 Task: Create in the project AgileHeart and in the Backlog issue 'Develop a new tool for automated testing of web application security vulnerabilities and penetration testing' a child issue 'Chatbot conversation user satisfaction remediation', and assign it to team member softage.1@softage.net. Create in the project AgileHeart and in the Backlog issue 'Upgrade the server infrastructure of a web application to improve performance and reliability' a child issue 'Data access policy creation and enforcement', and assign it to team member softage.2@softage.net
Action: Mouse moved to (229, 69)
Screenshot: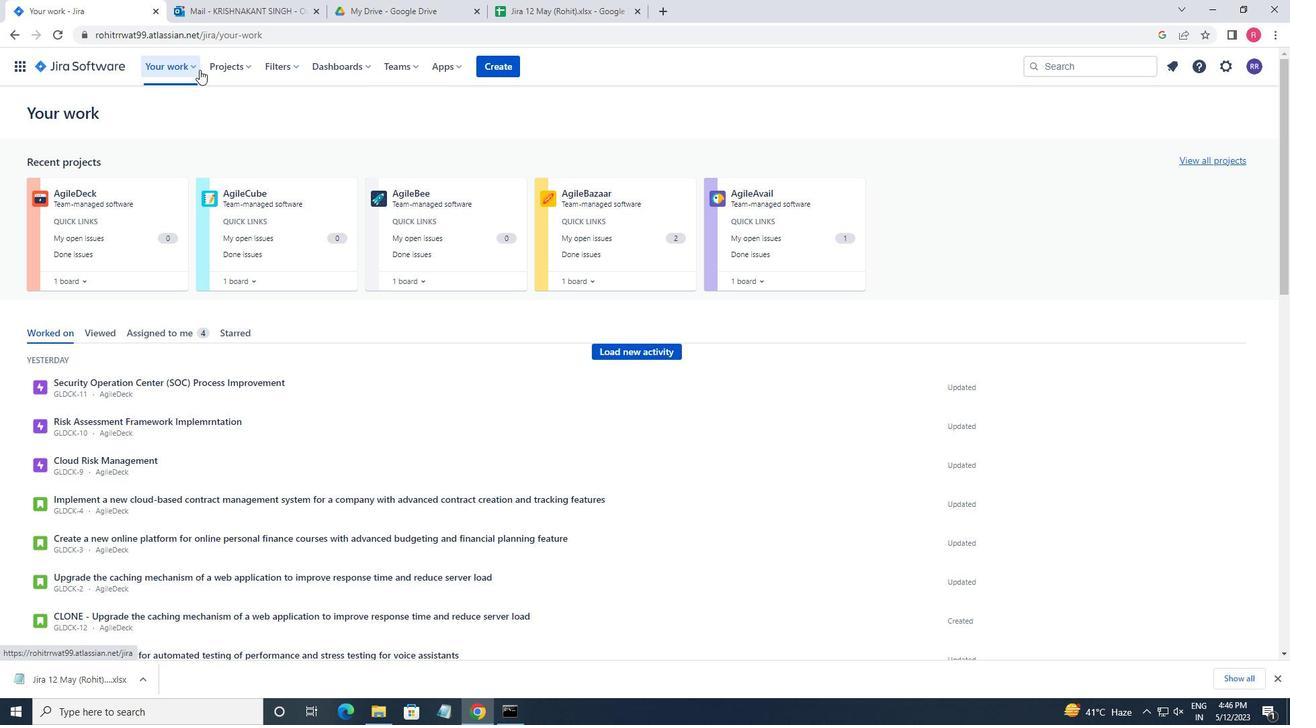 
Action: Mouse pressed left at (229, 69)
Screenshot: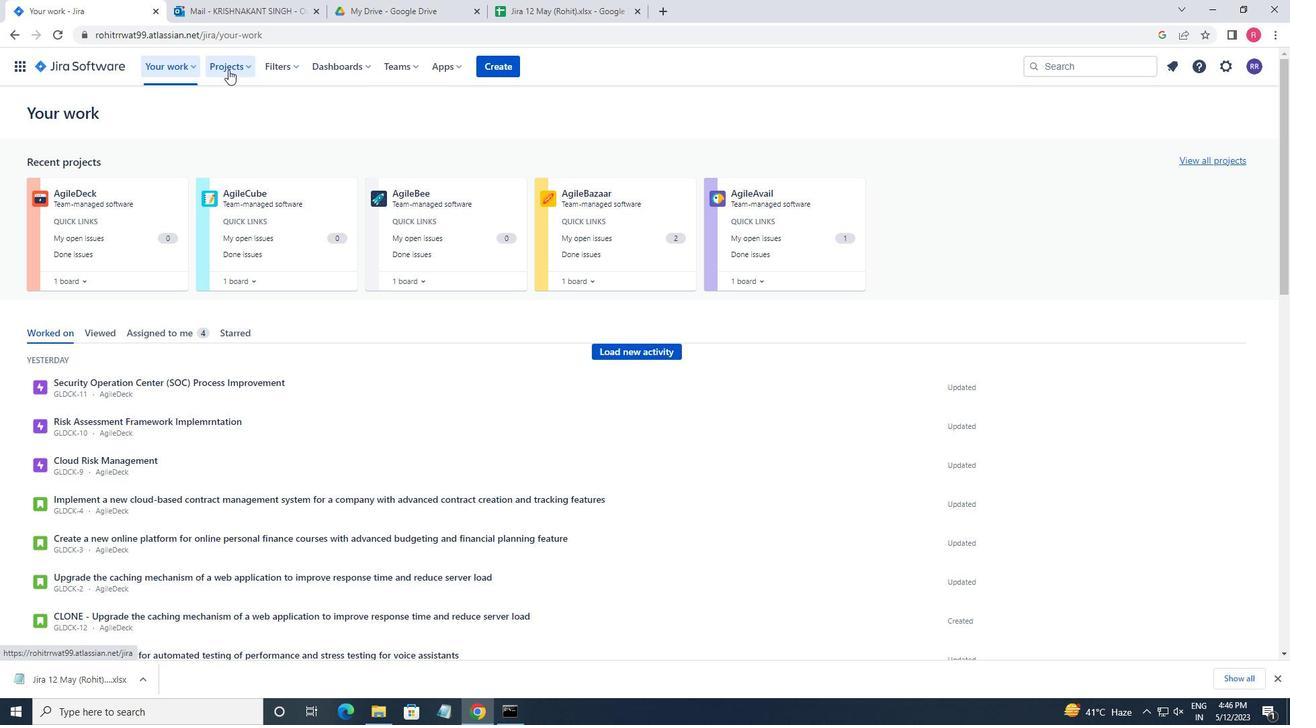 
Action: Mouse moved to (252, 137)
Screenshot: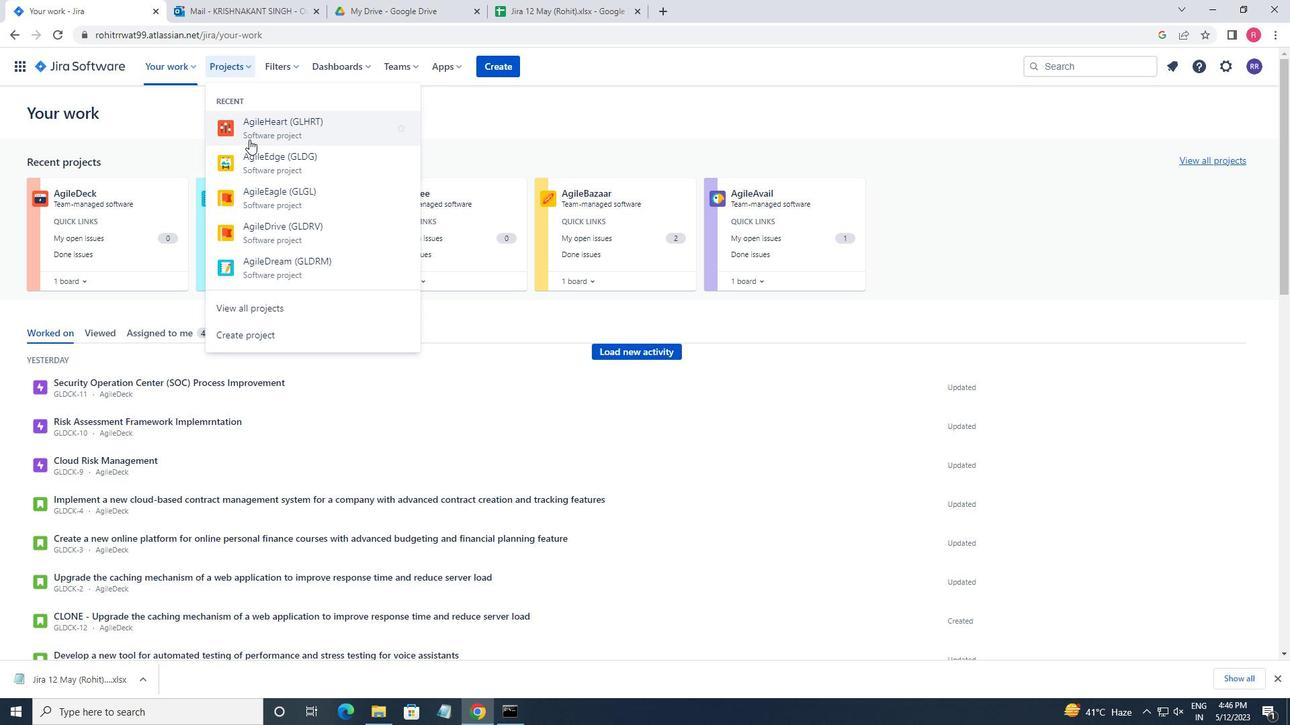 
Action: Mouse pressed left at (252, 137)
Screenshot: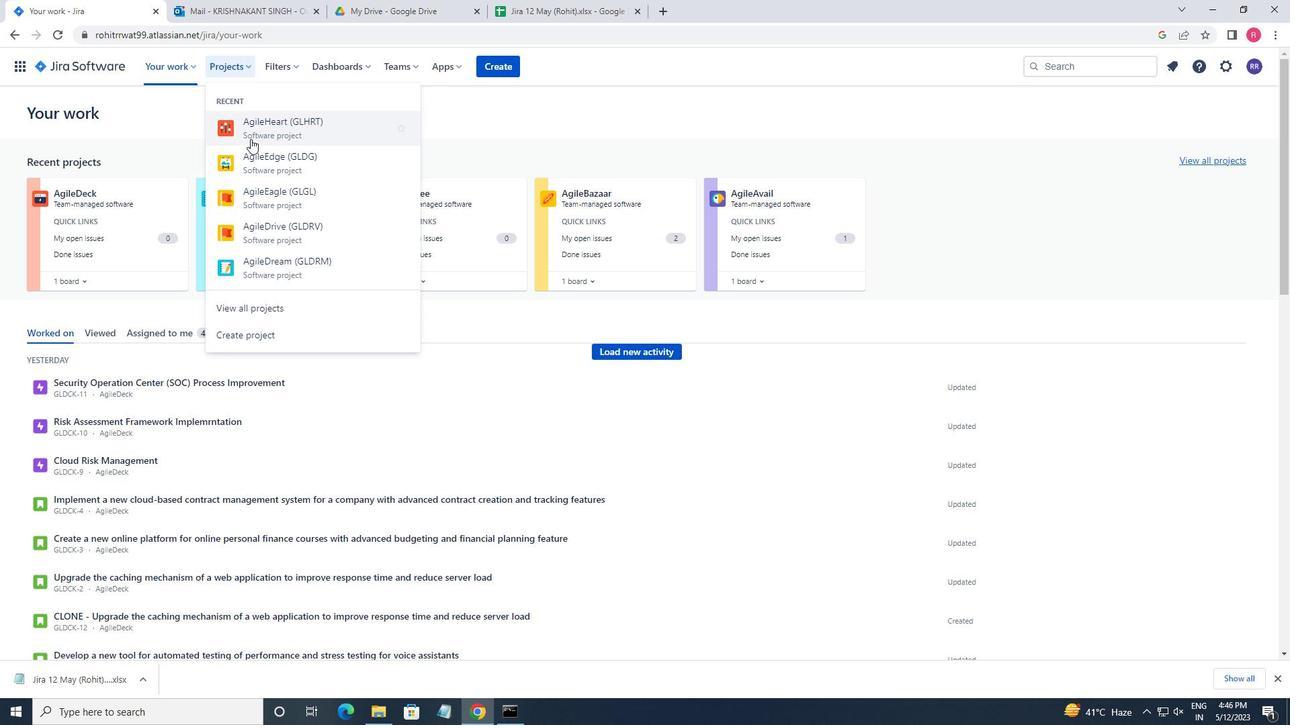 
Action: Mouse moved to (60, 202)
Screenshot: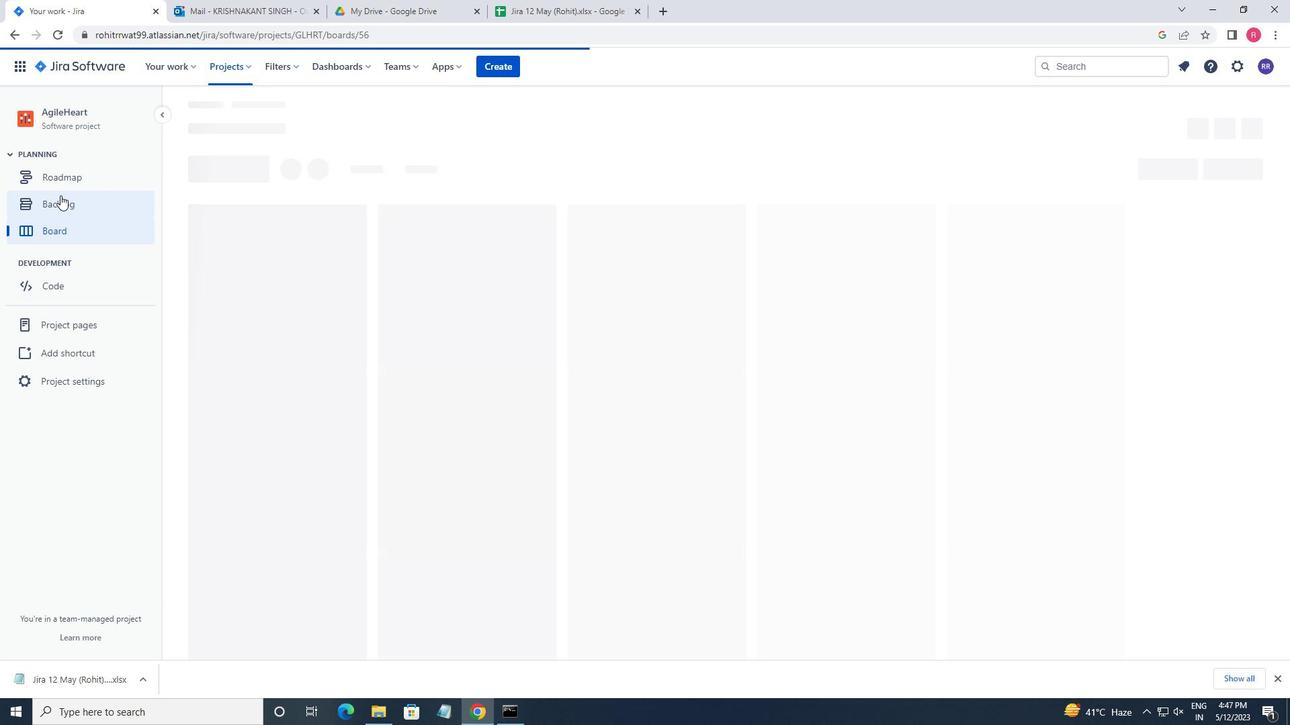 
Action: Mouse pressed left at (60, 202)
Screenshot: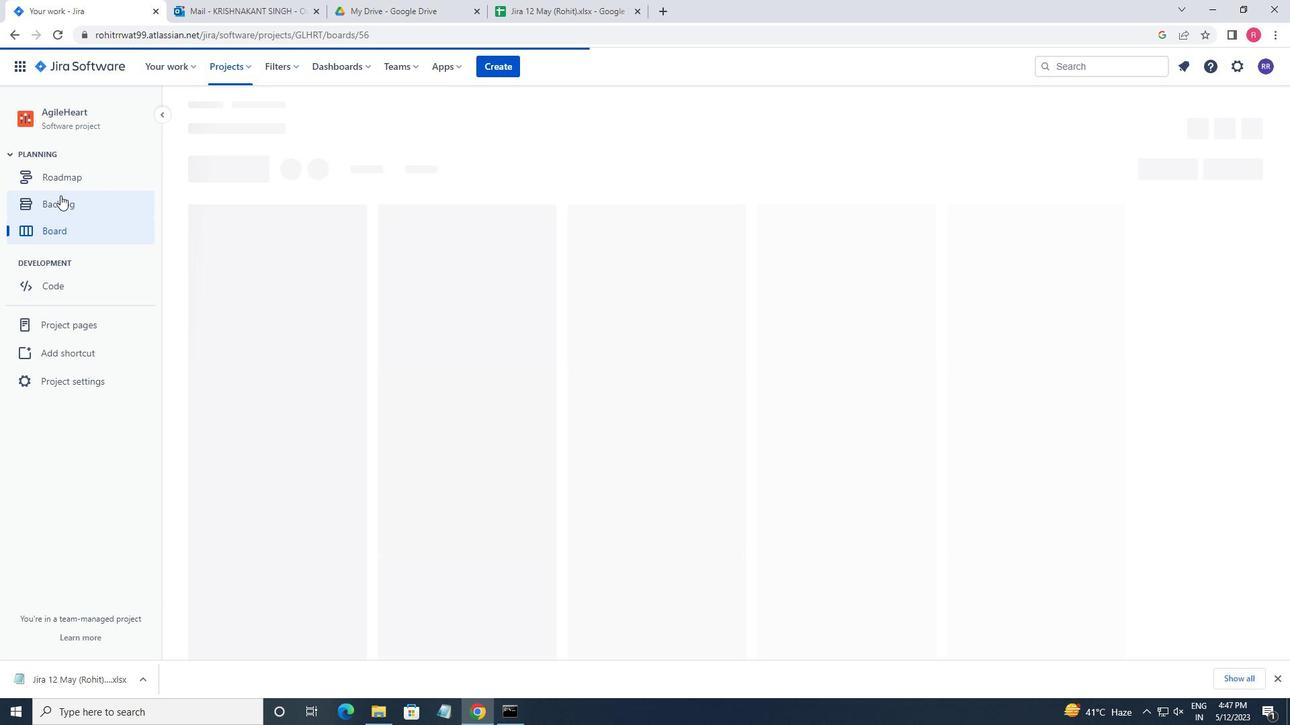 
Action: Mouse moved to (663, 442)
Screenshot: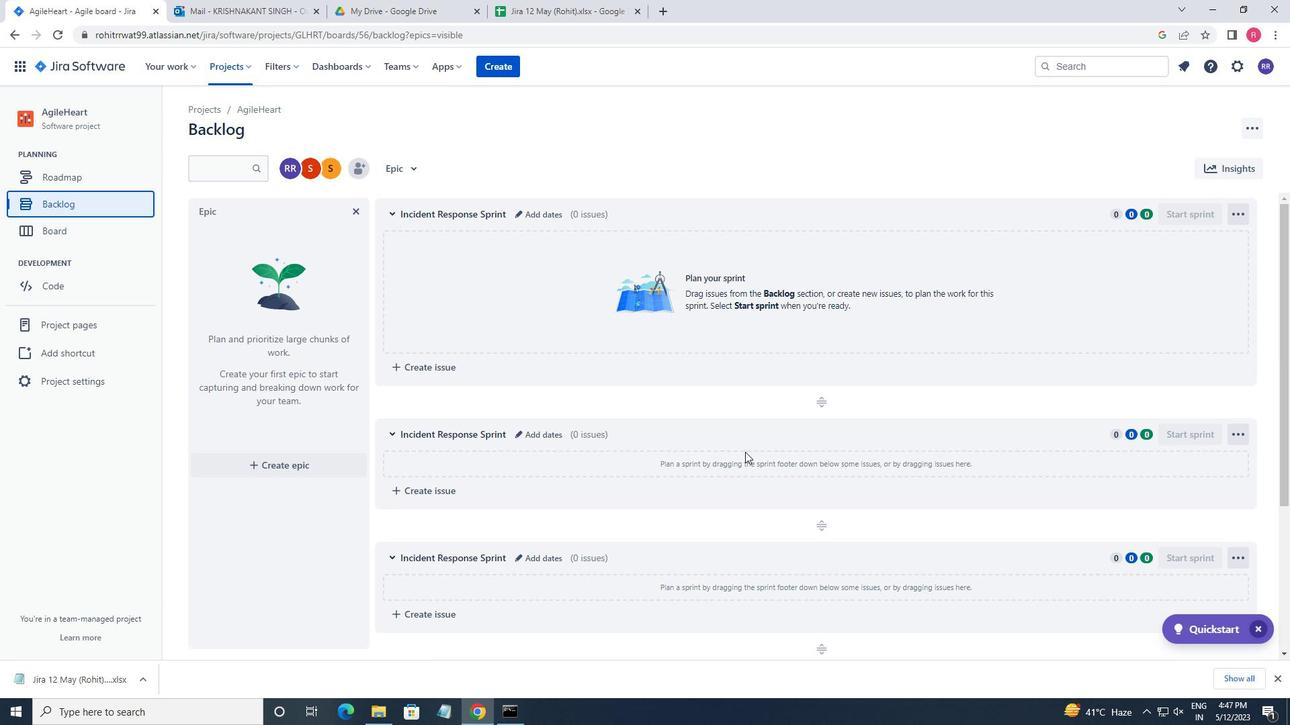 
Action: Mouse scrolled (663, 442) with delta (0, 0)
Screenshot: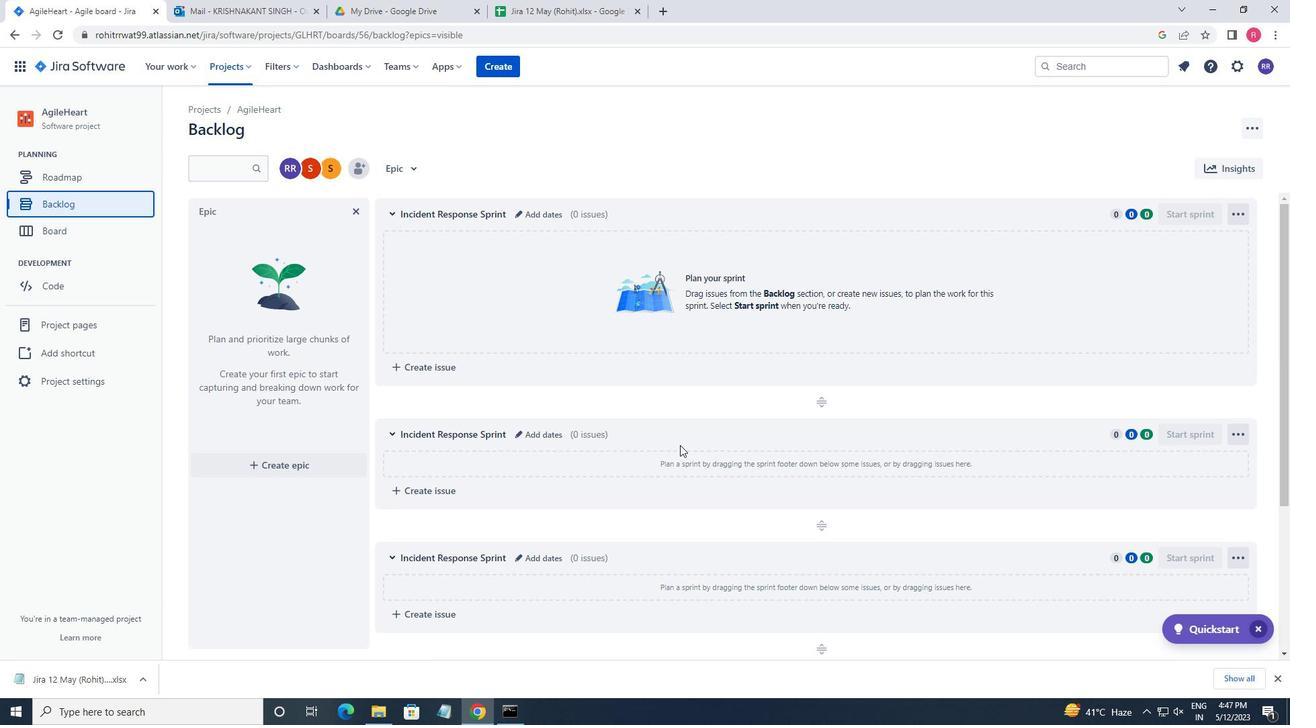
Action: Mouse scrolled (663, 442) with delta (0, 0)
Screenshot: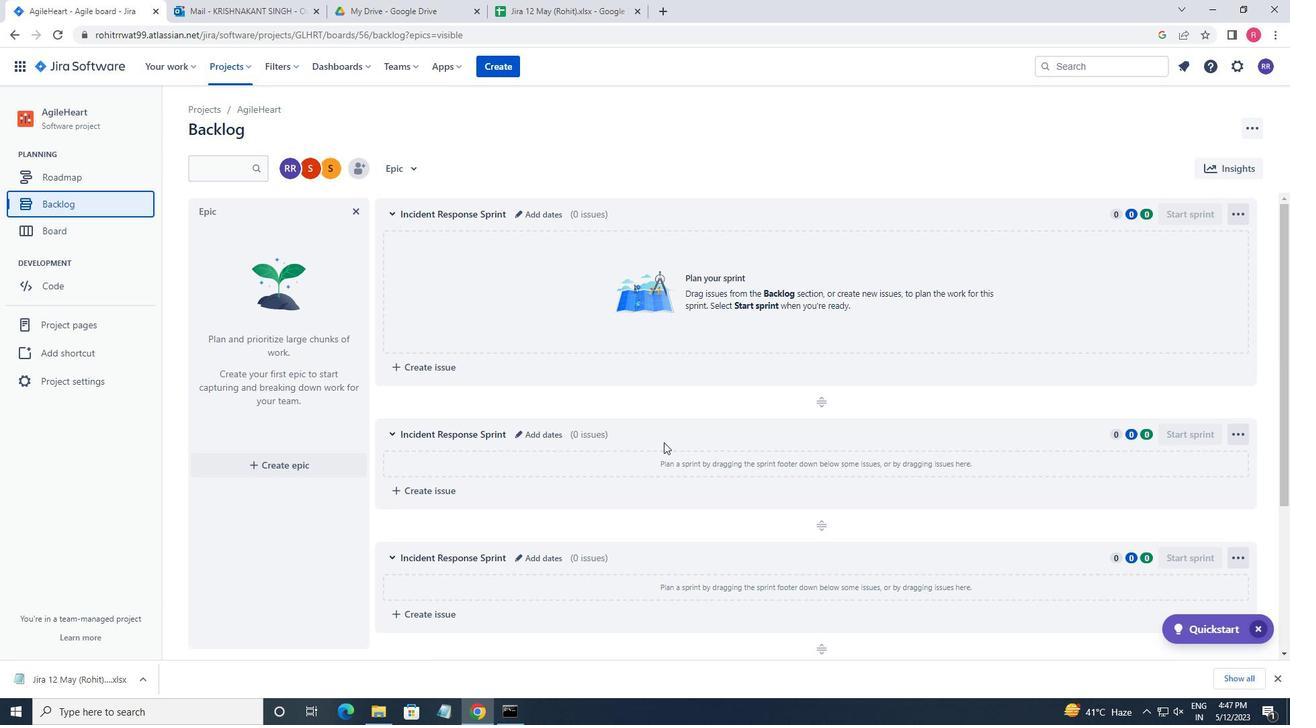 
Action: Mouse scrolled (663, 442) with delta (0, 0)
Screenshot: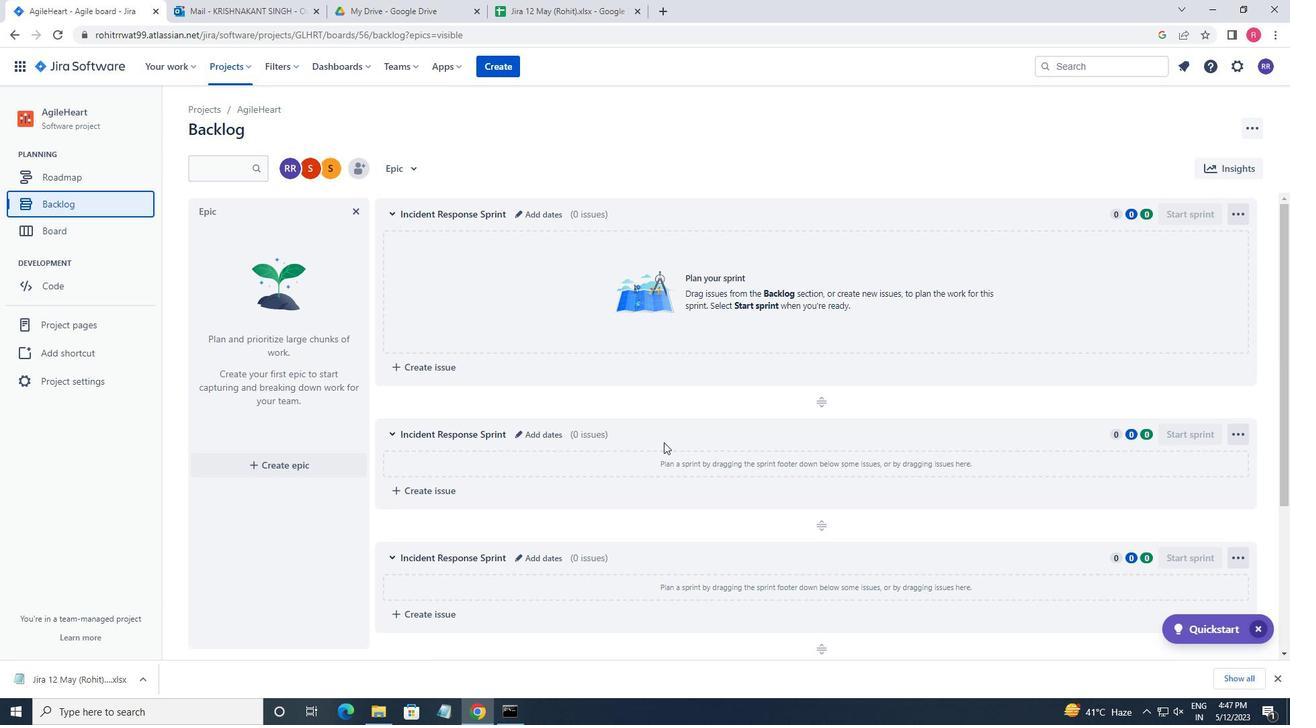 
Action: Mouse scrolled (663, 442) with delta (0, 0)
Screenshot: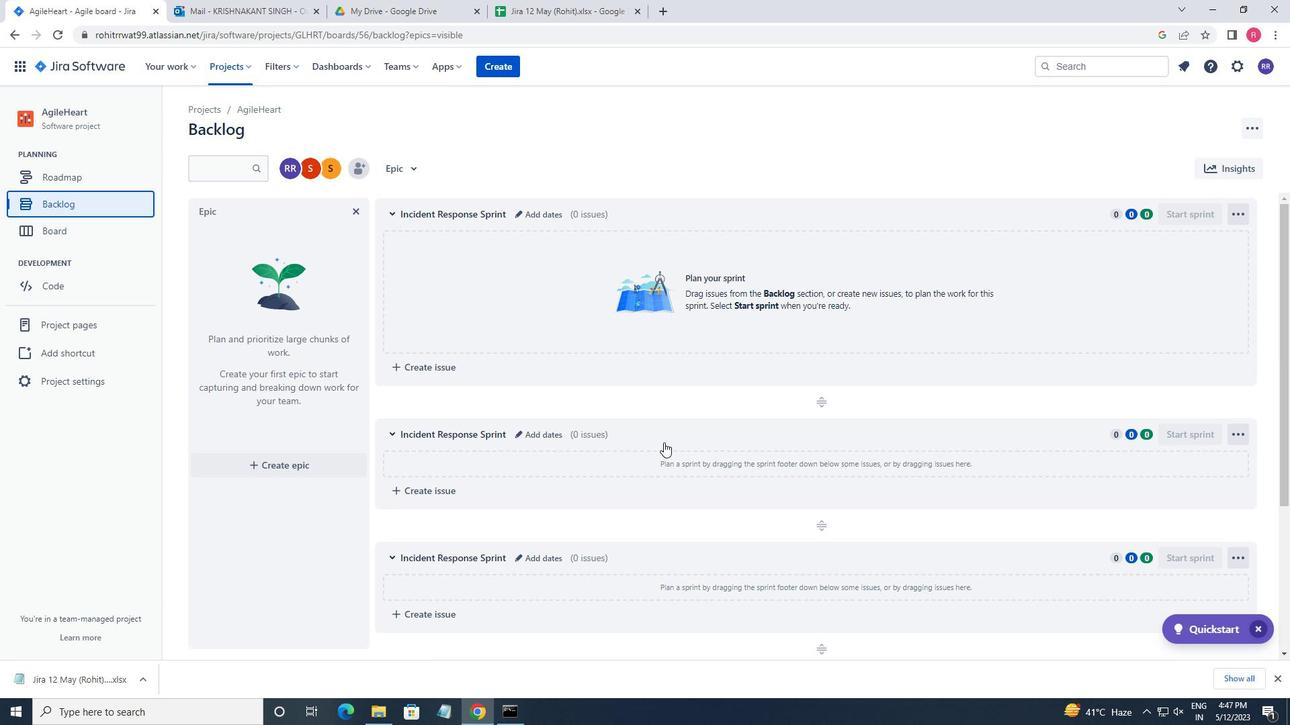 
Action: Mouse scrolled (663, 442) with delta (0, 0)
Screenshot: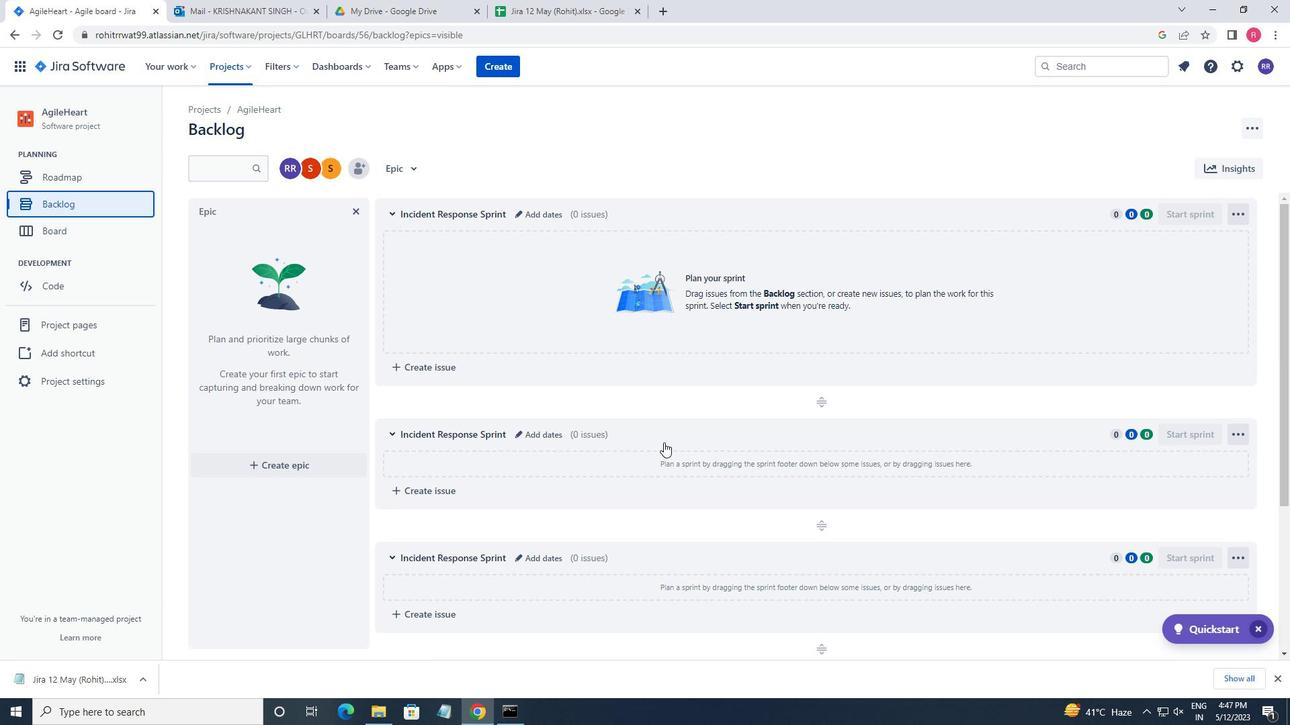 
Action: Mouse scrolled (663, 442) with delta (0, 0)
Screenshot: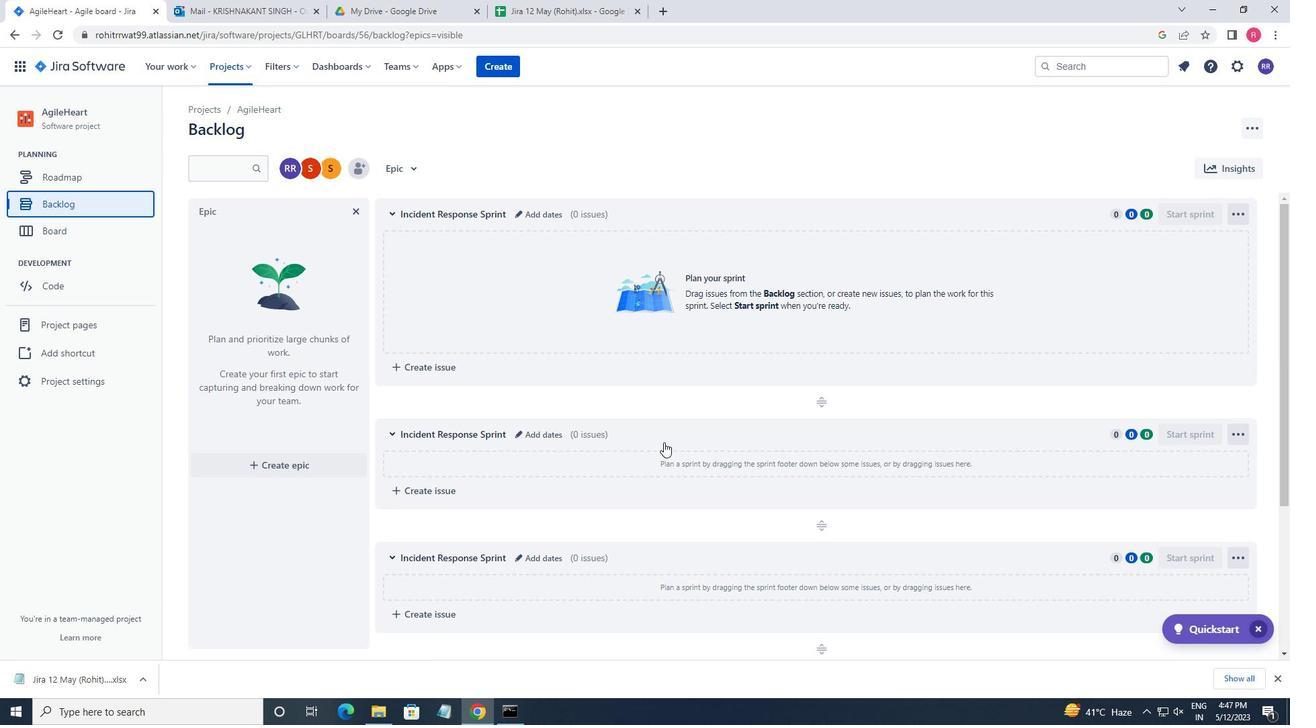 
Action: Mouse scrolled (663, 442) with delta (0, 0)
Screenshot: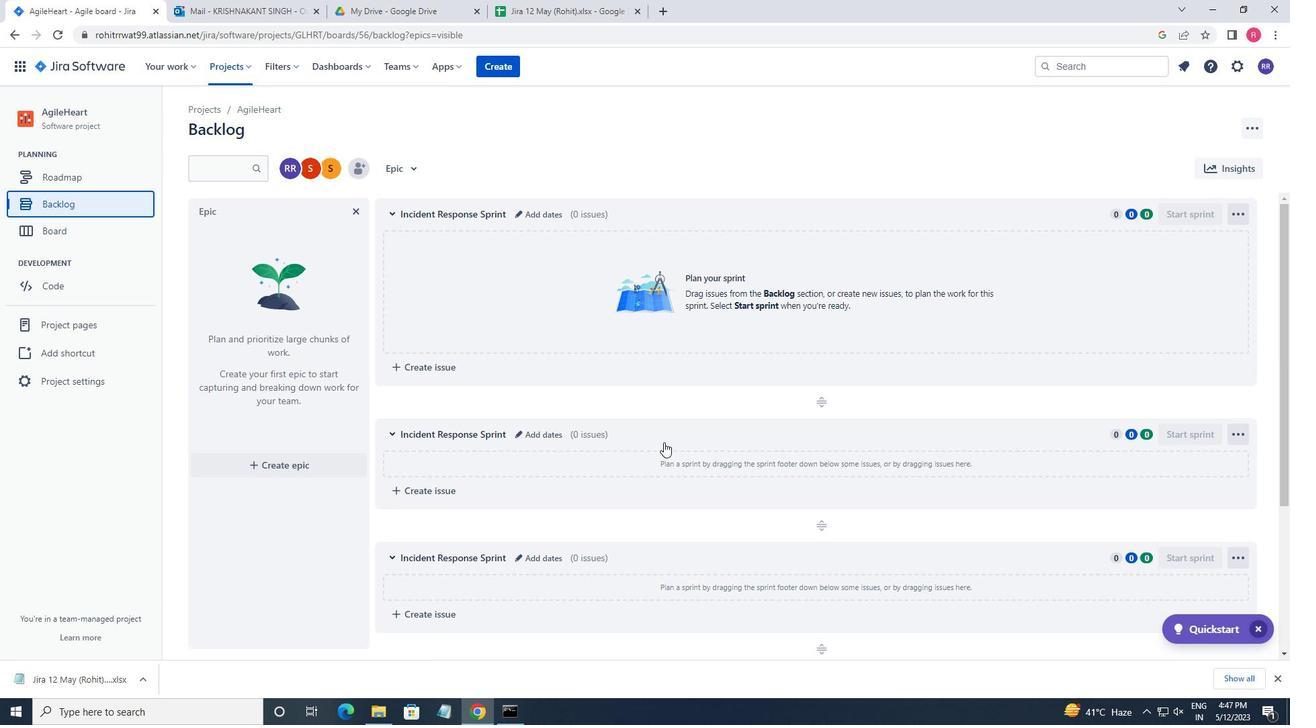 
Action: Mouse moved to (1014, 549)
Screenshot: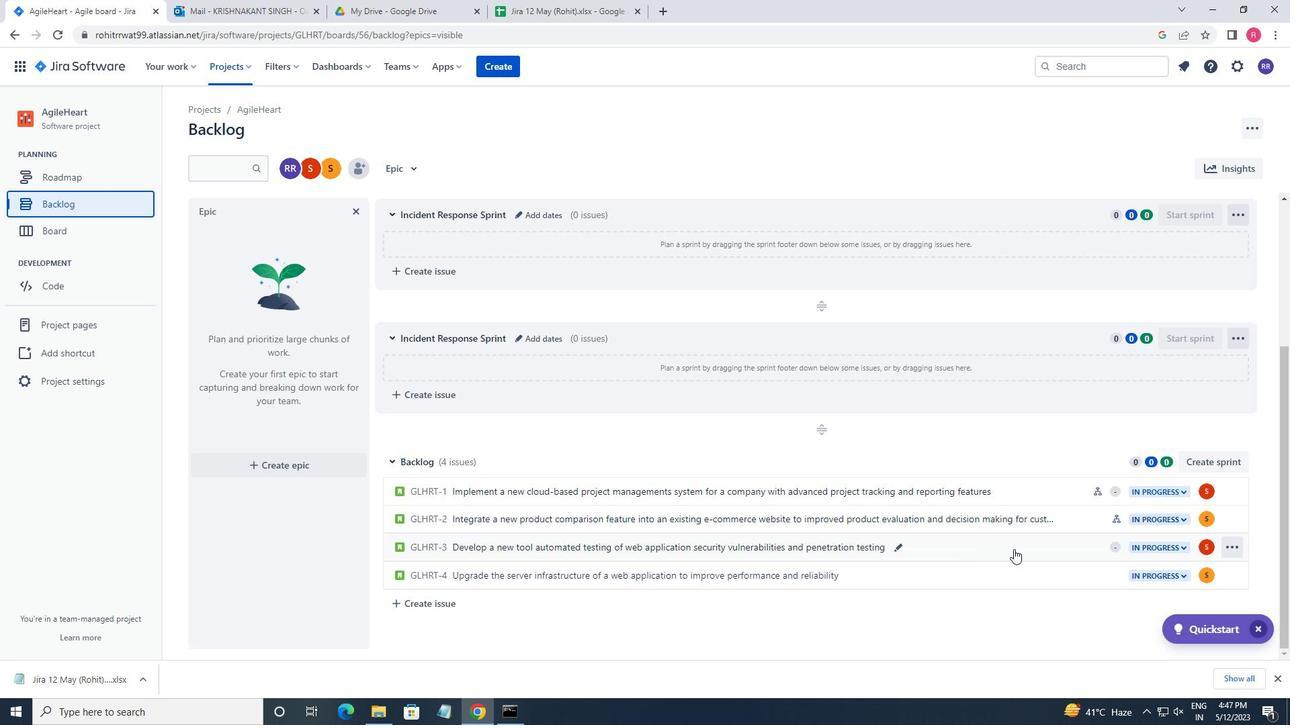 
Action: Mouse pressed left at (1014, 549)
Screenshot: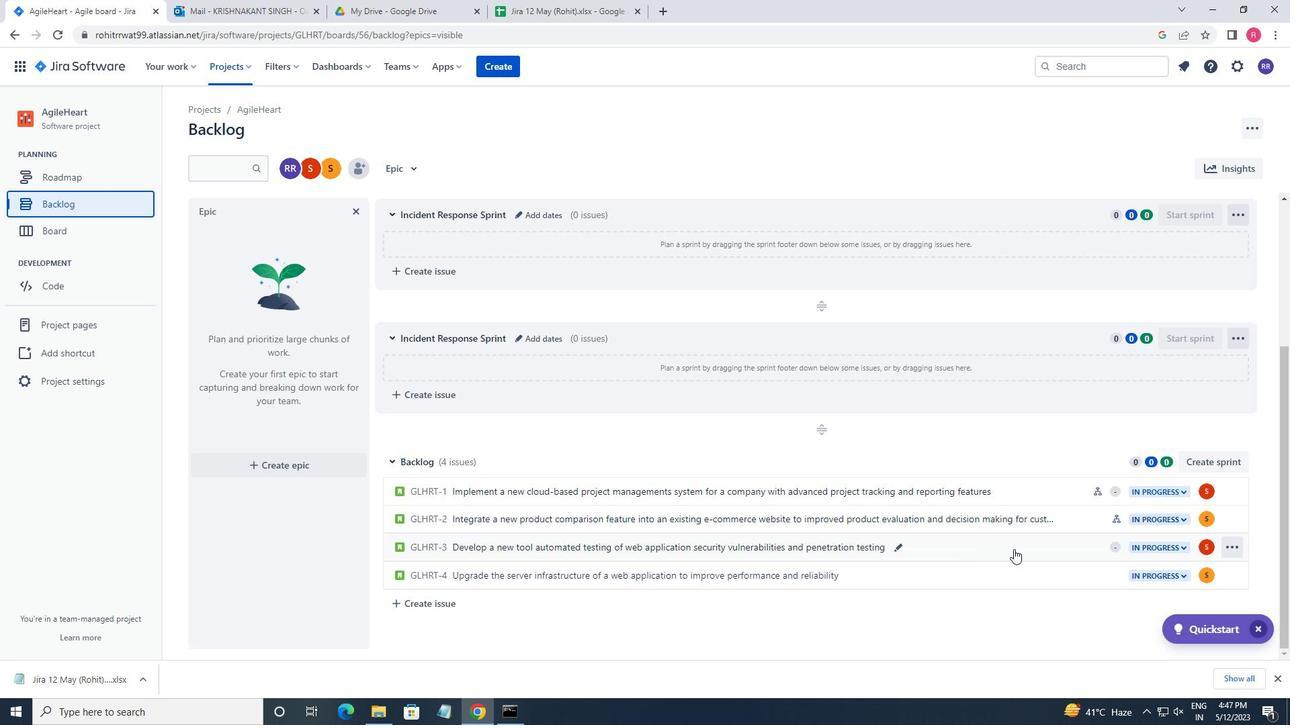 
Action: Mouse moved to (1046, 327)
Screenshot: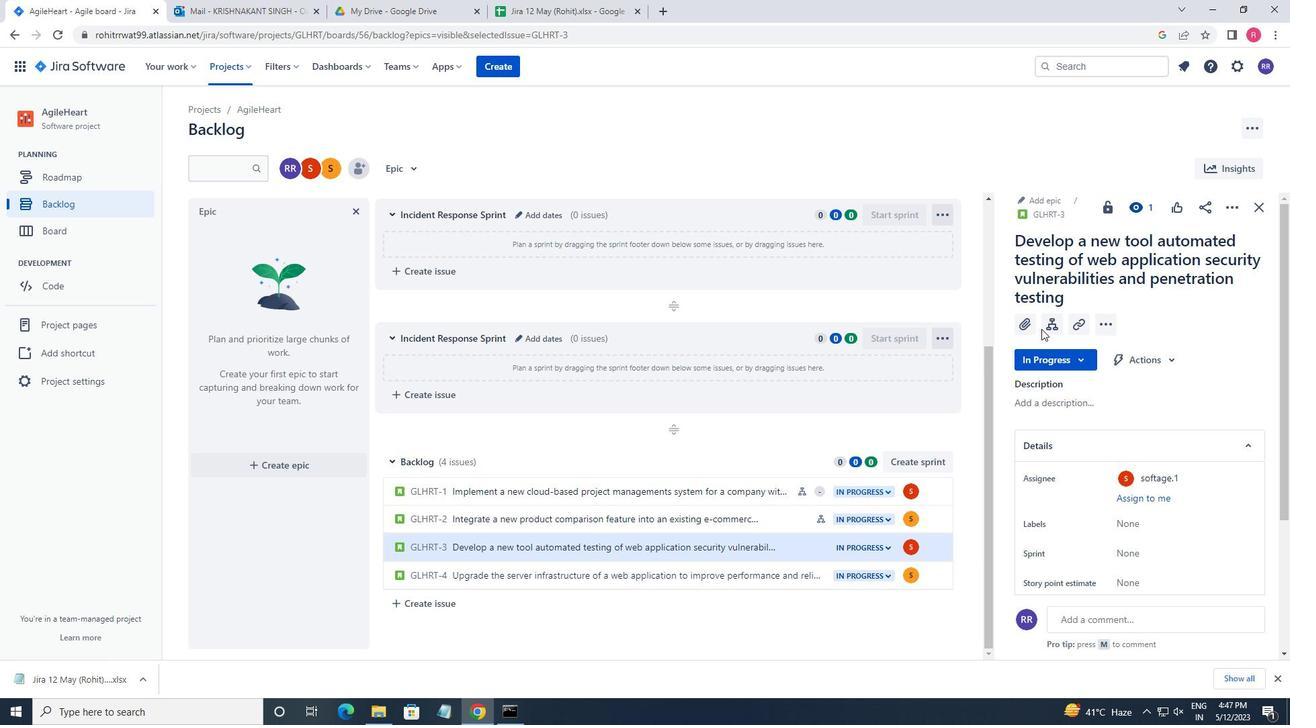 
Action: Mouse pressed left at (1046, 327)
Screenshot: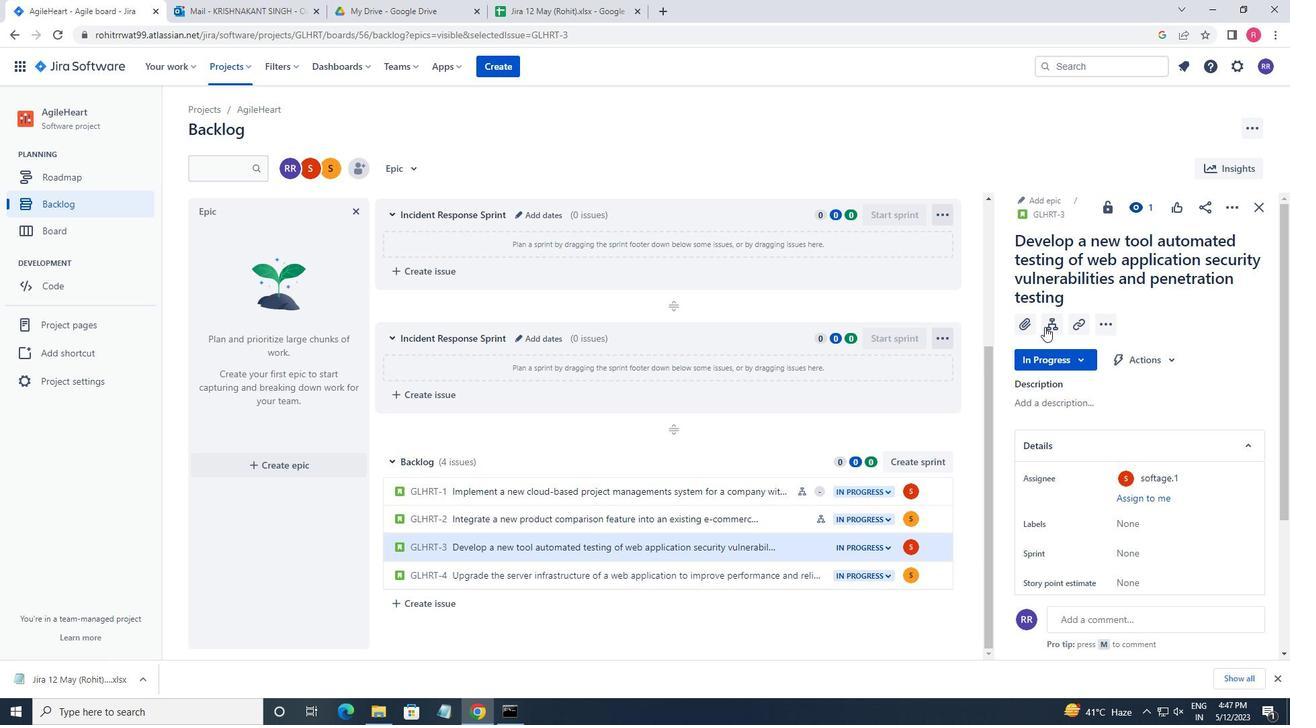 
Action: Mouse moved to (1030, 396)
Screenshot: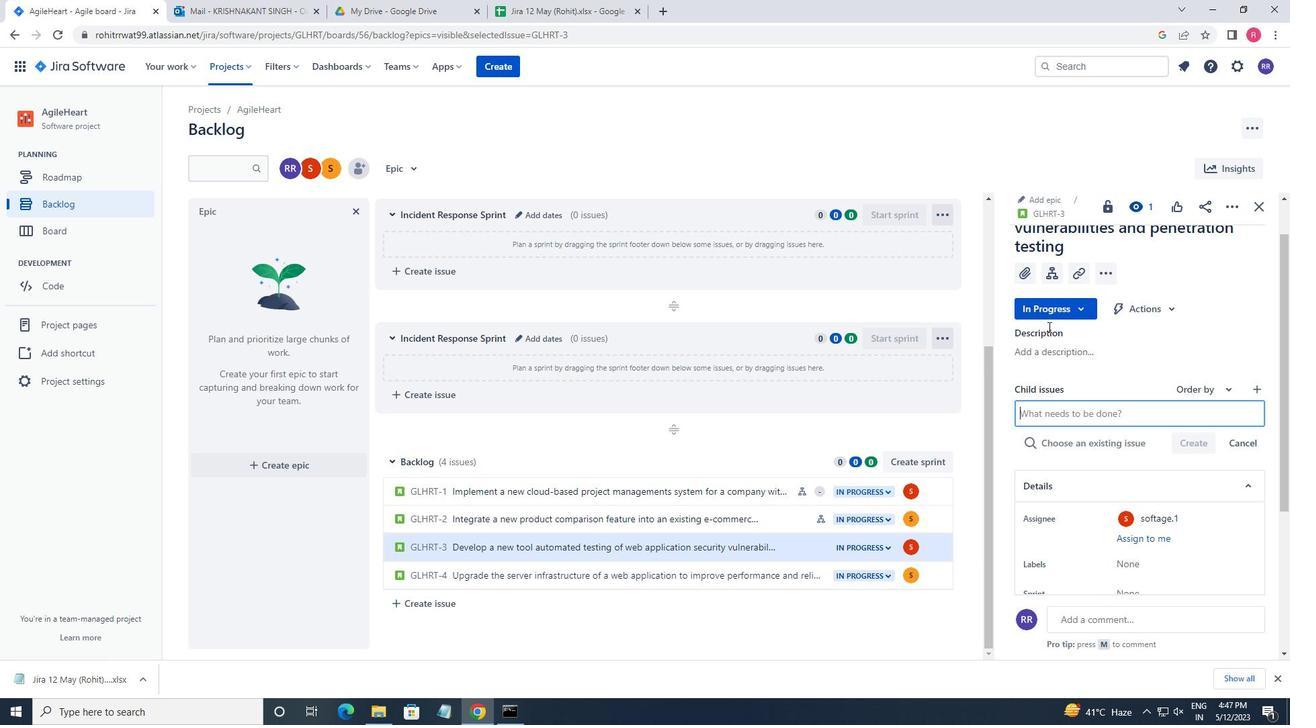 
Action: Key pressed <Key.shift><Key.shift><Key.shift><Key.shift>CHATBOT<Key.space>CONVERSATION<Key.space>USER<Key.space>SATIFACTION<Key.space><Key.left><Key.left><Key.left><Key.left><Key.left><Key.left><Key.left><Key.left><Key.right><Key.left>S
Screenshot: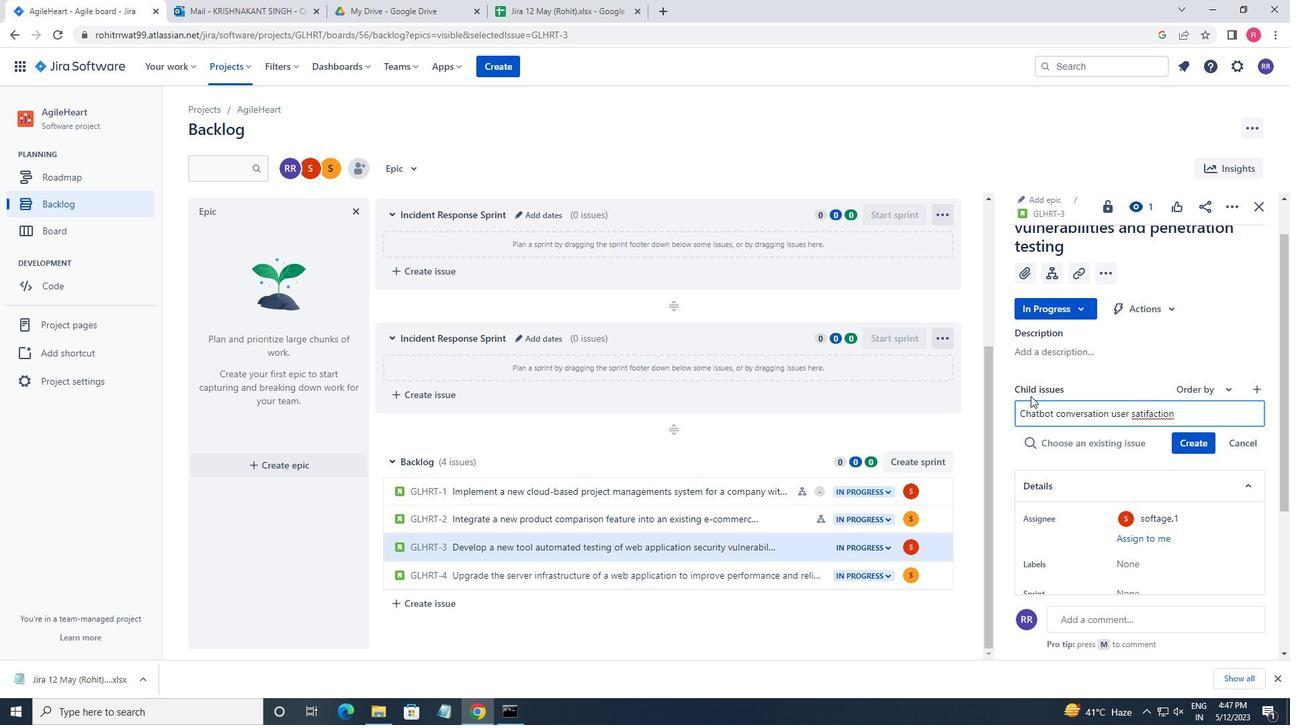 
Action: Mouse moved to (1110, 363)
Screenshot: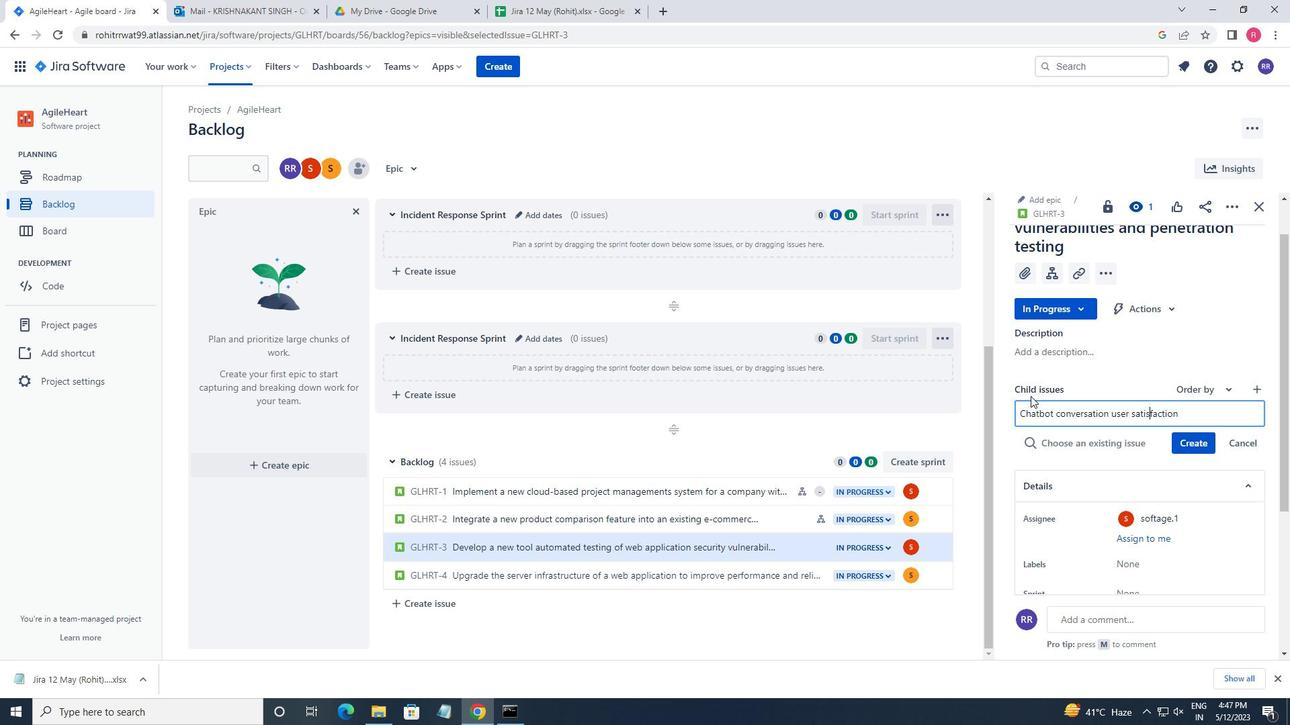 
Action: Key pressed <Key.right><Key.right><Key.right><Key.right>
Screenshot: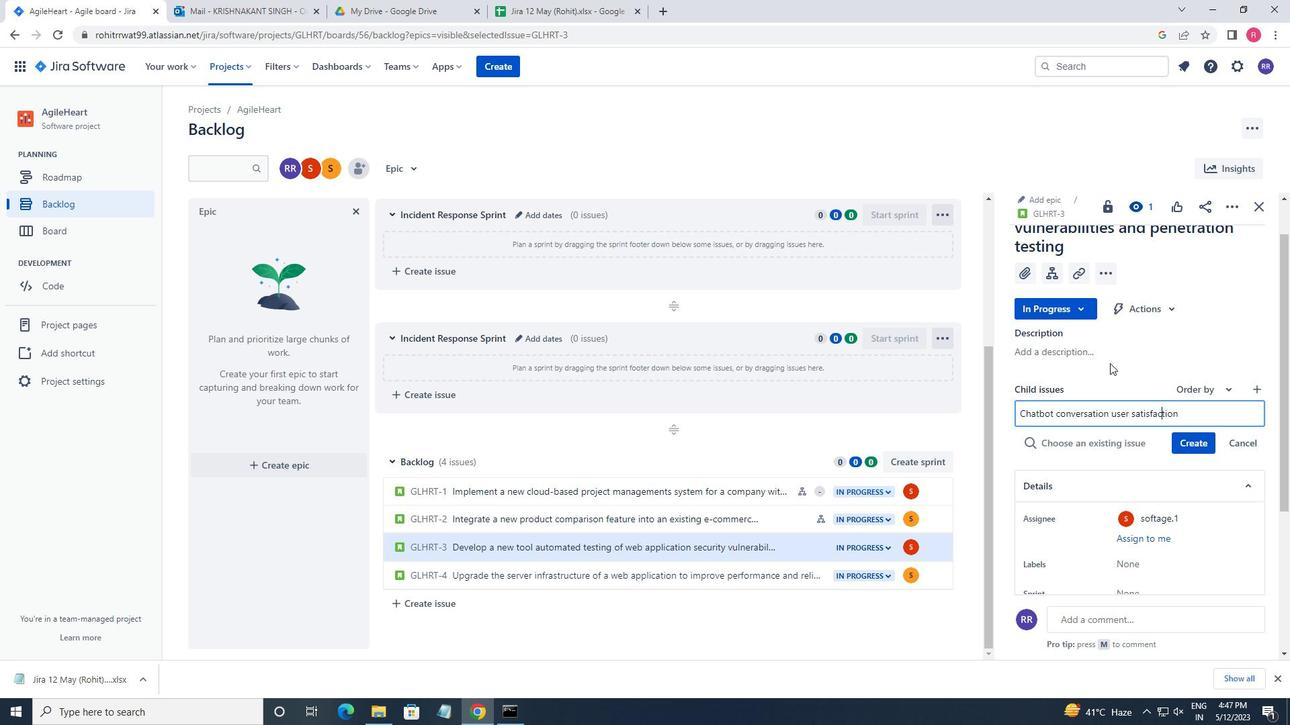 
Action: Mouse moved to (1110, 362)
Screenshot: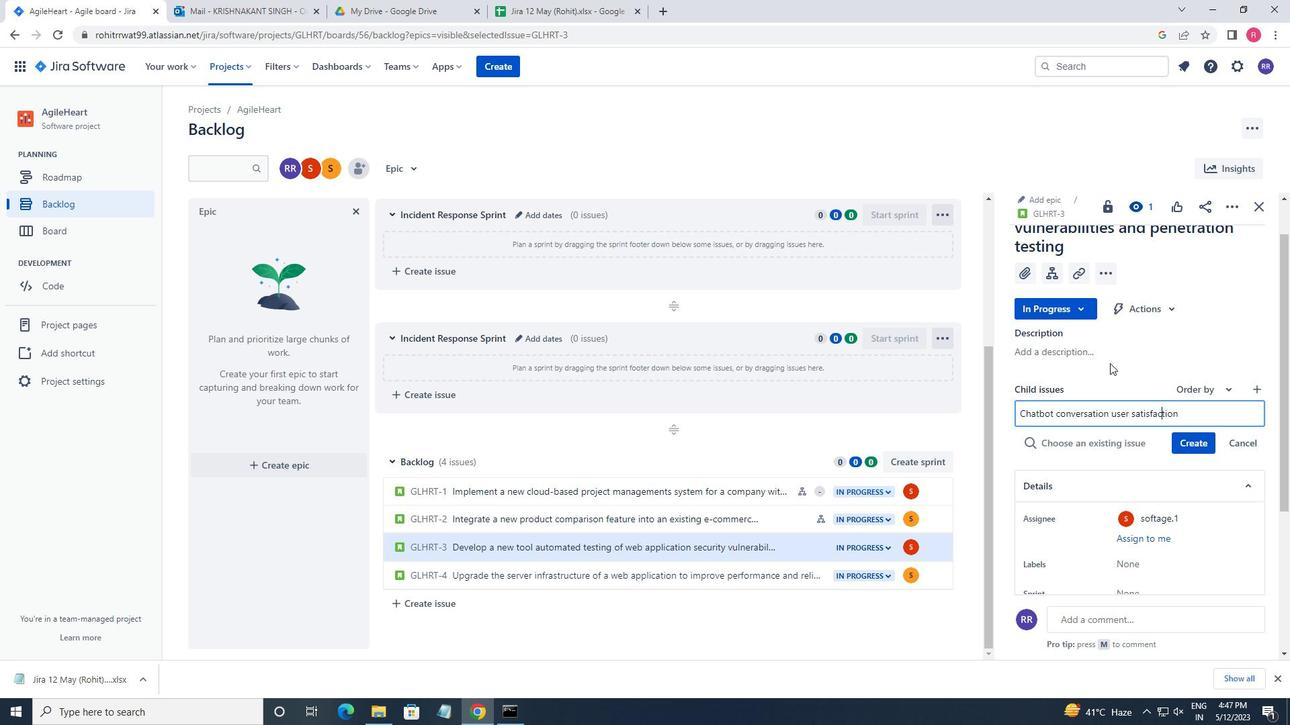 
Action: Key pressed <Key.right>
Screenshot: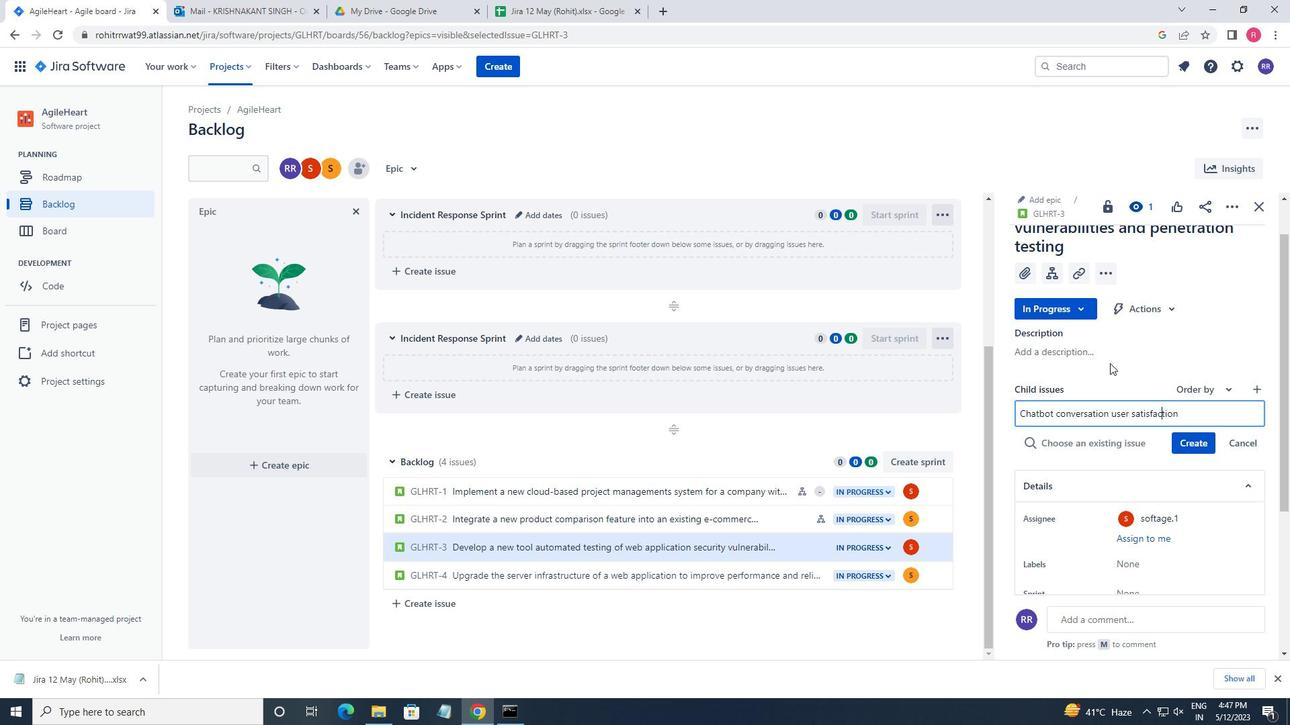 
Action: Mouse moved to (1110, 360)
Screenshot: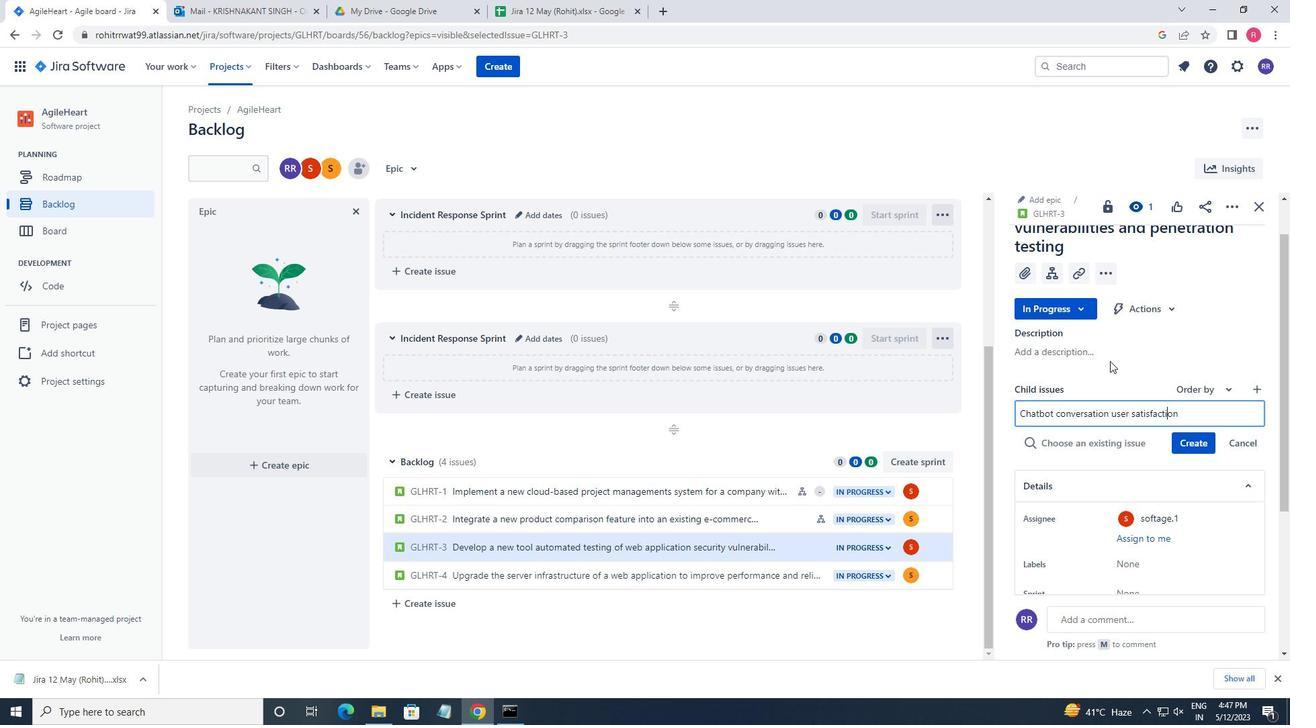 
Action: Key pressed <Key.right><Key.right>
Screenshot: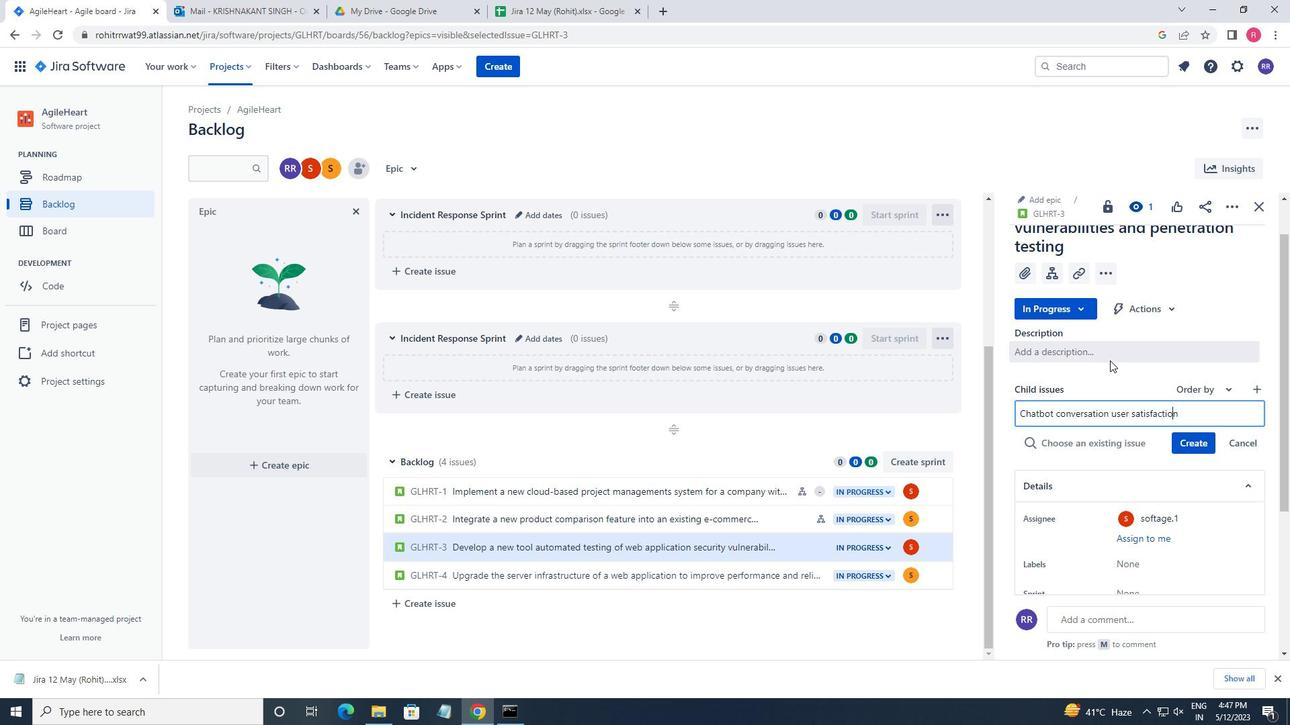 
Action: Mouse moved to (1105, 341)
Screenshot: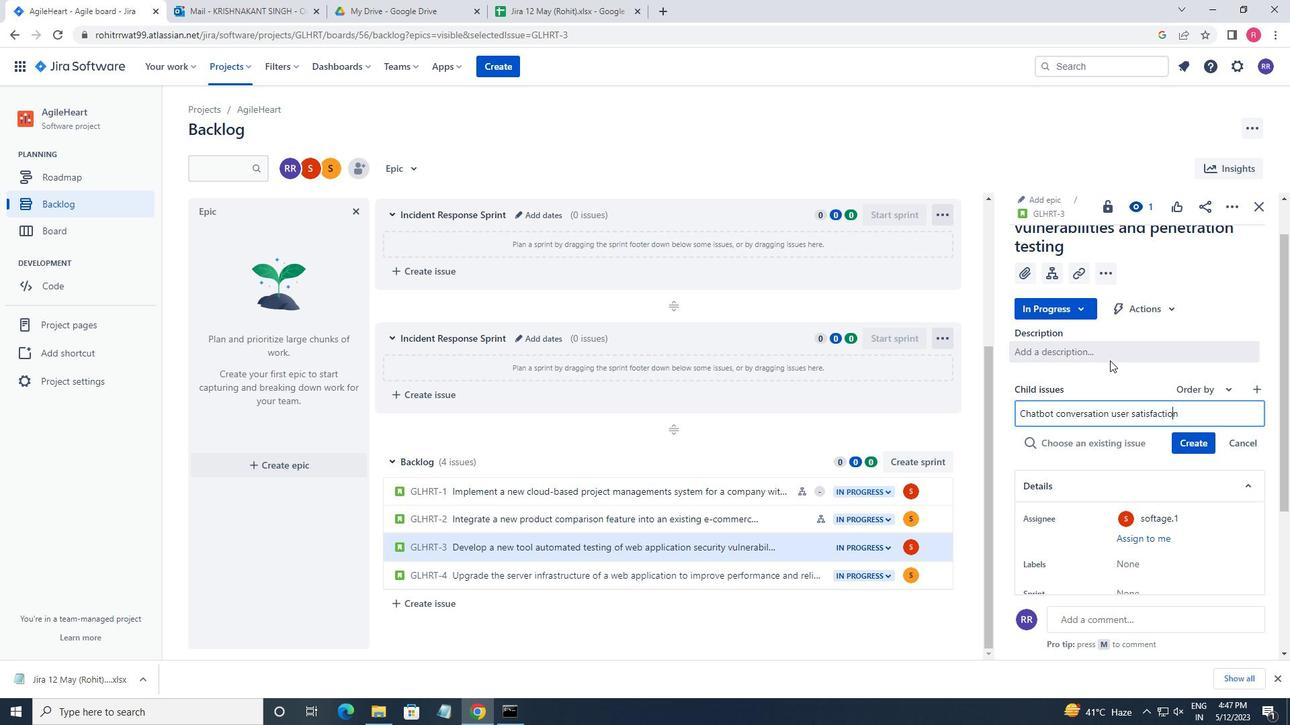
Action: Key pressed <Key.space>
Screenshot: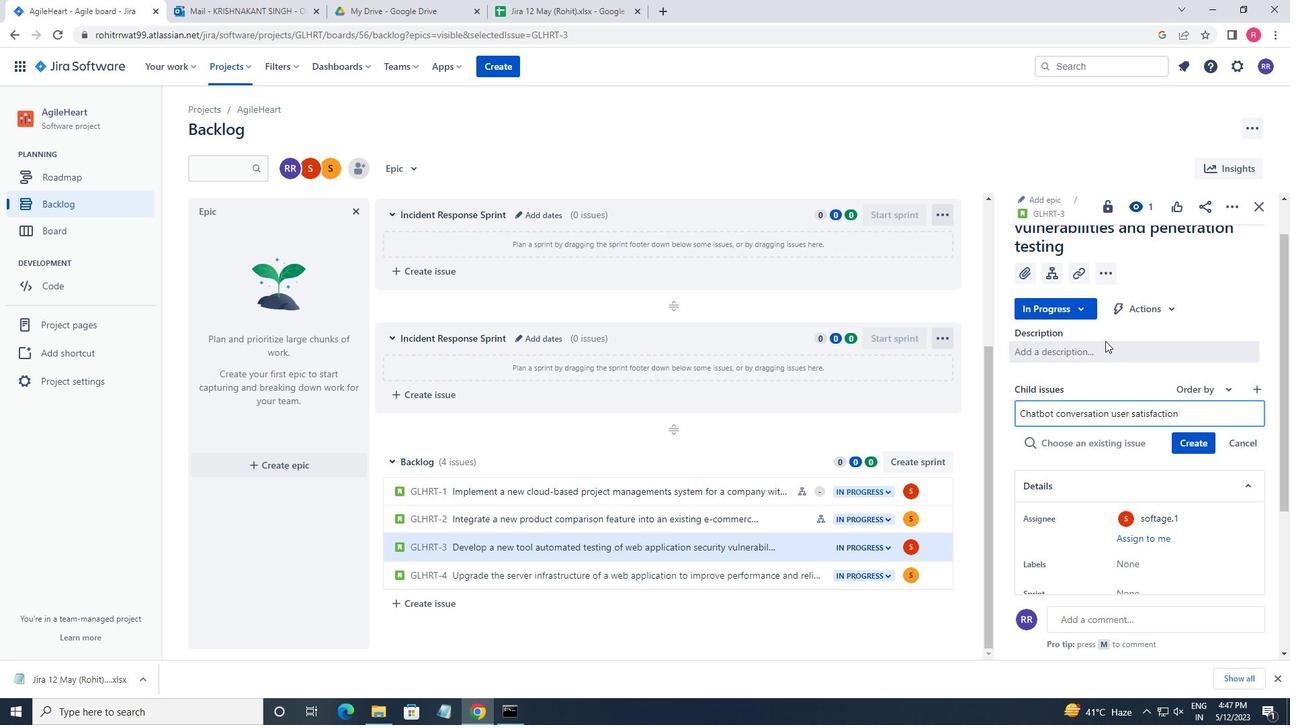 
Action: Mouse moved to (694, 0)
Screenshot: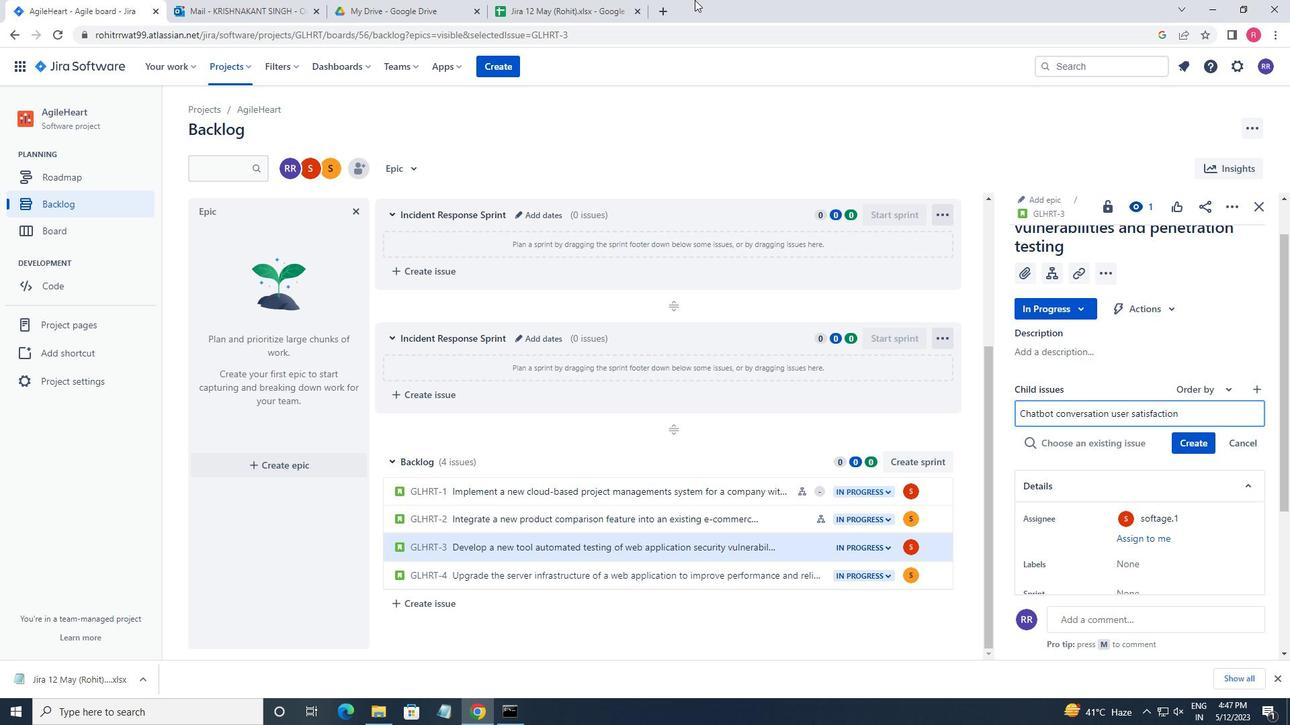 
Action: Key pressed RE
Screenshot: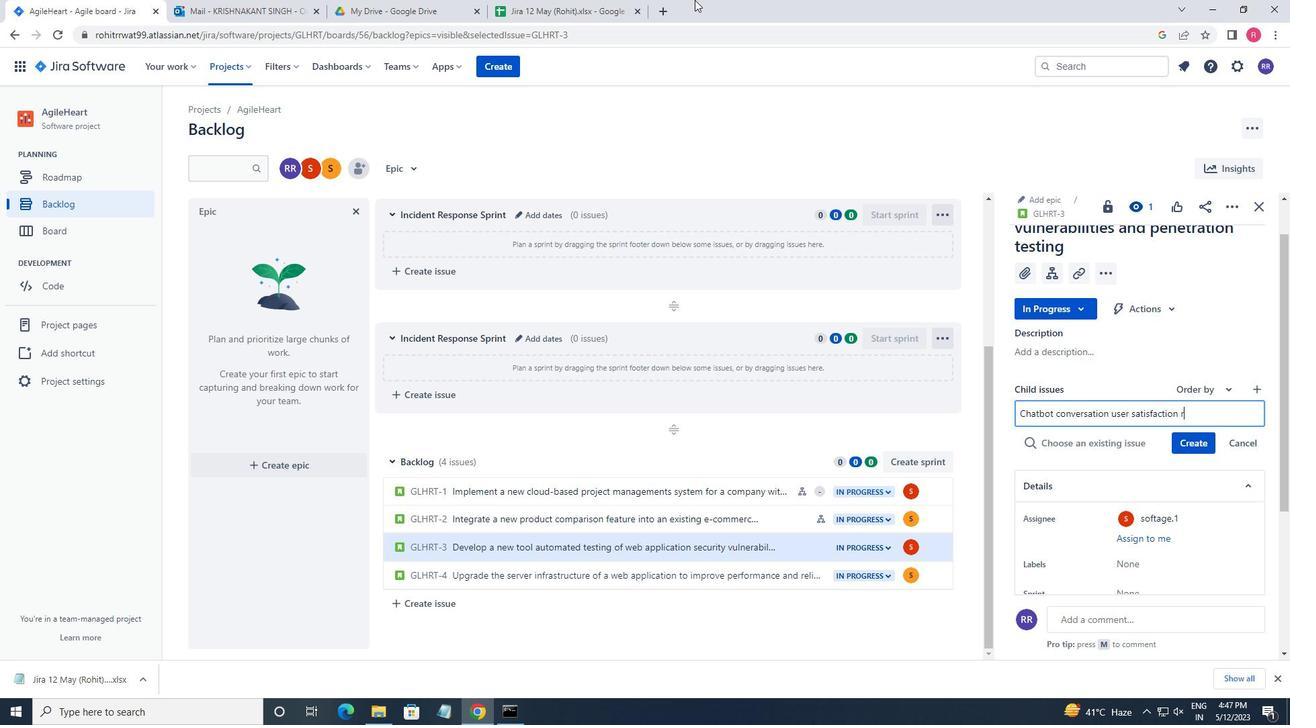 
Action: Mouse moved to (720, 0)
Screenshot: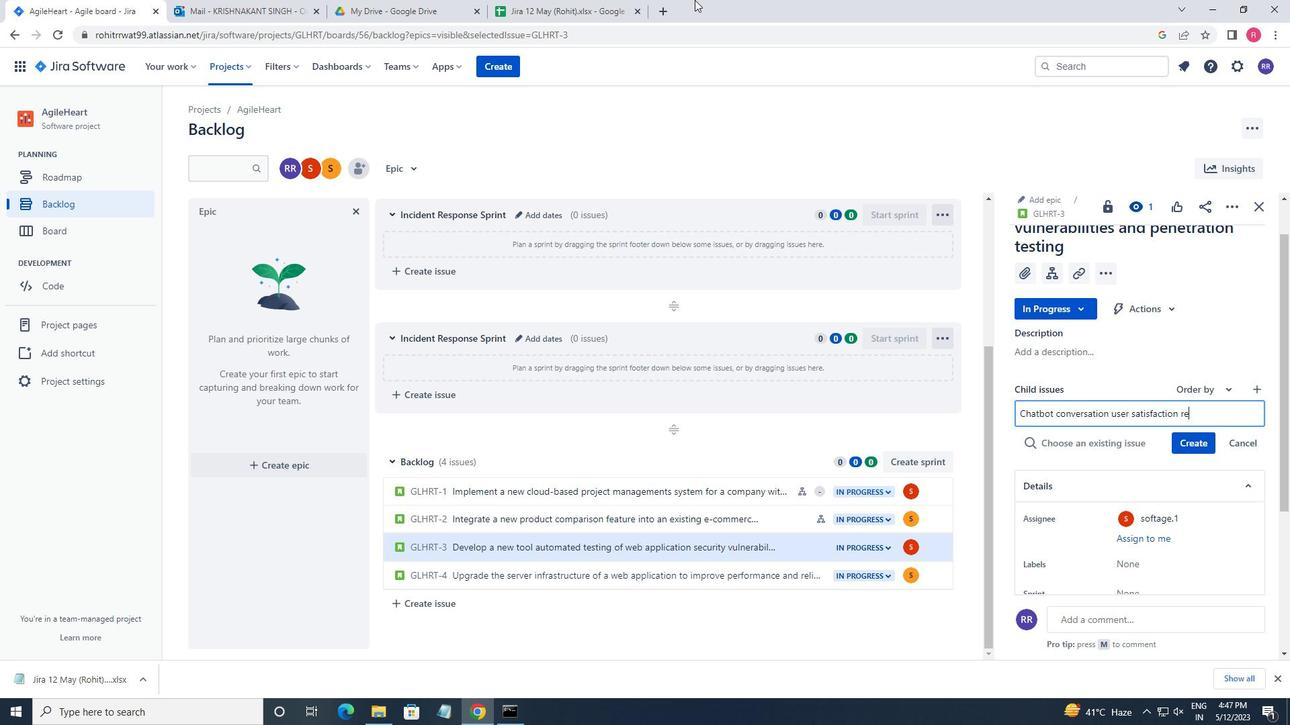 
Action: Key pressed MEDIATION
Screenshot: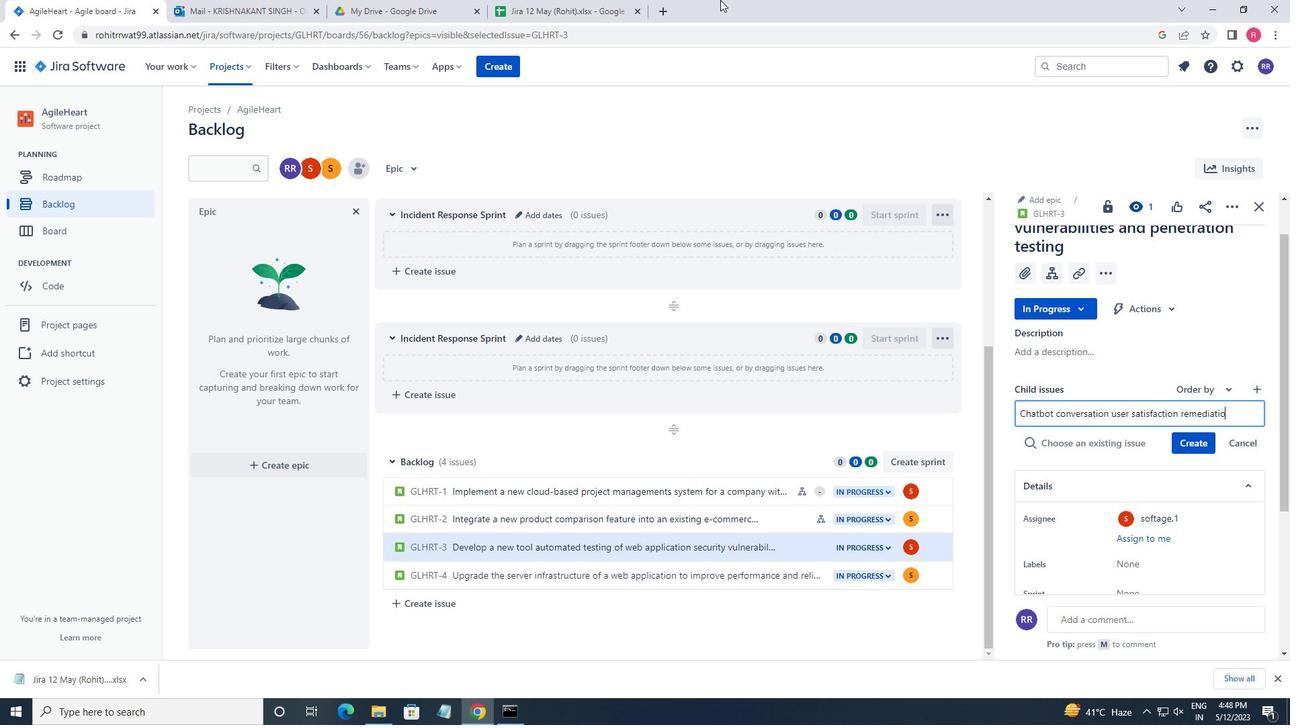 
Action: Mouse moved to (1189, 447)
Screenshot: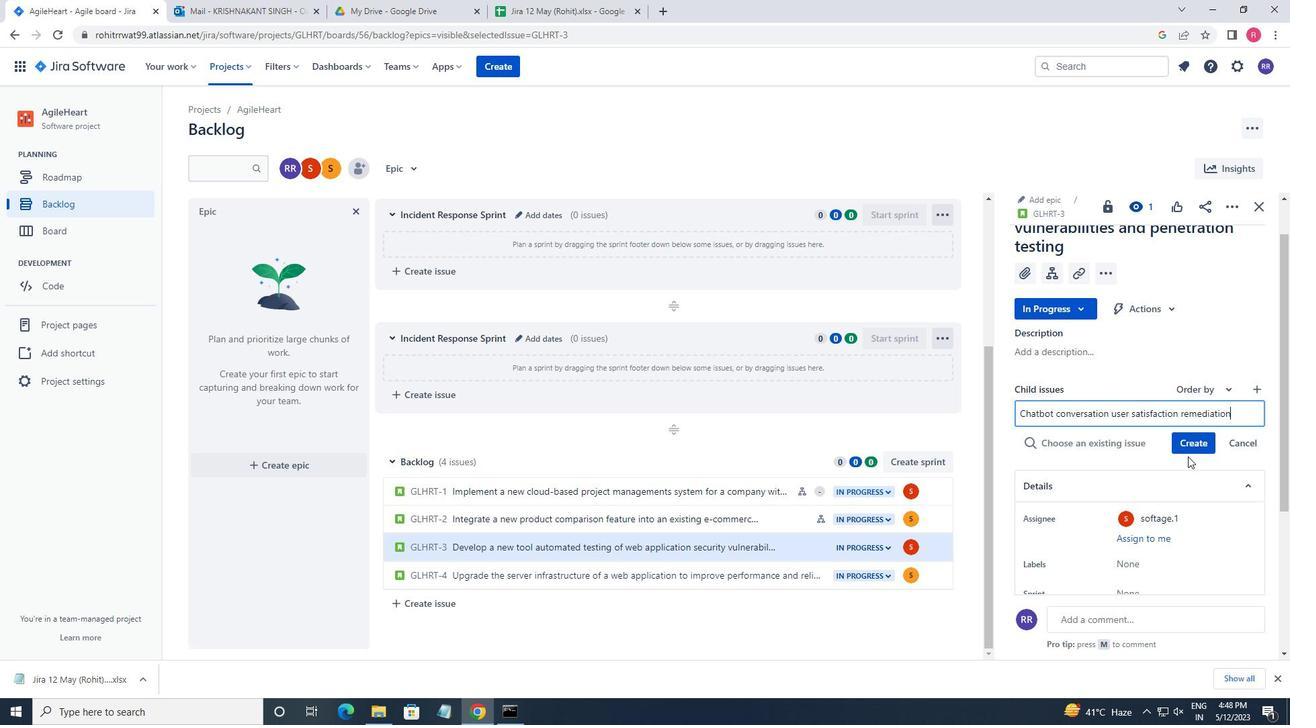 
Action: Mouse pressed left at (1189, 447)
Screenshot: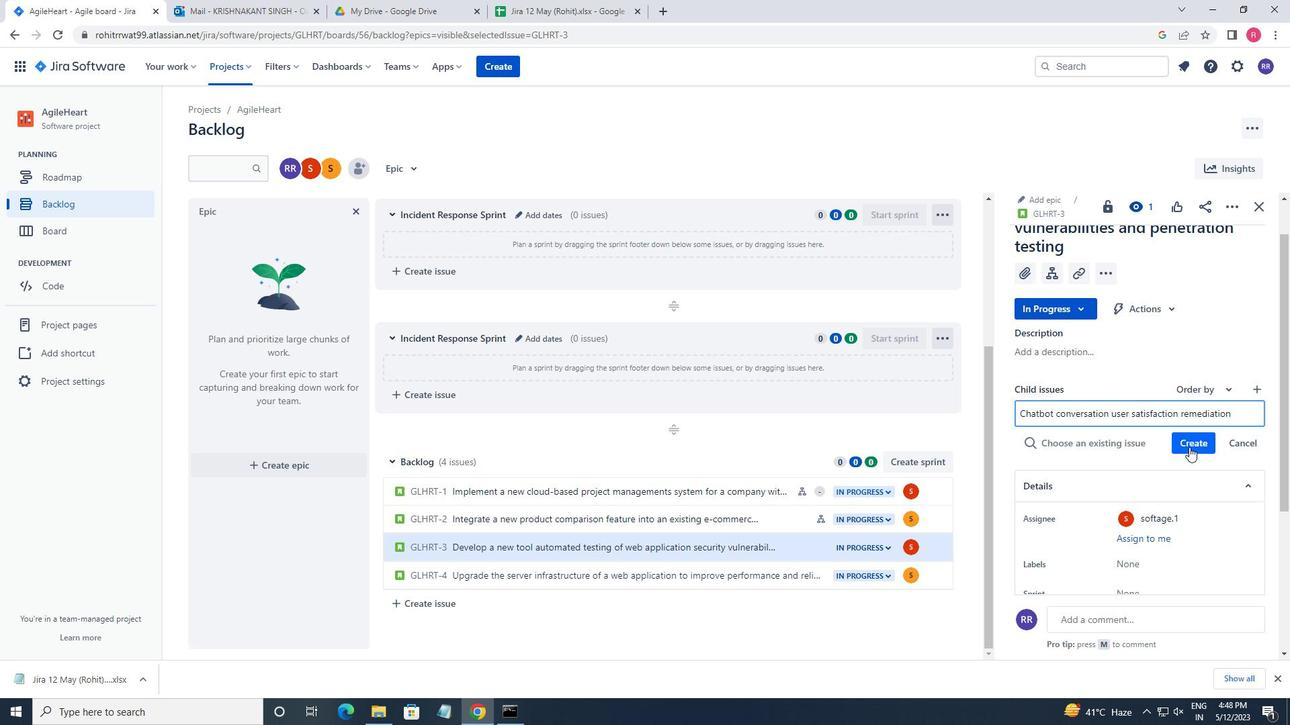 
Action: Mouse moved to (1210, 422)
Screenshot: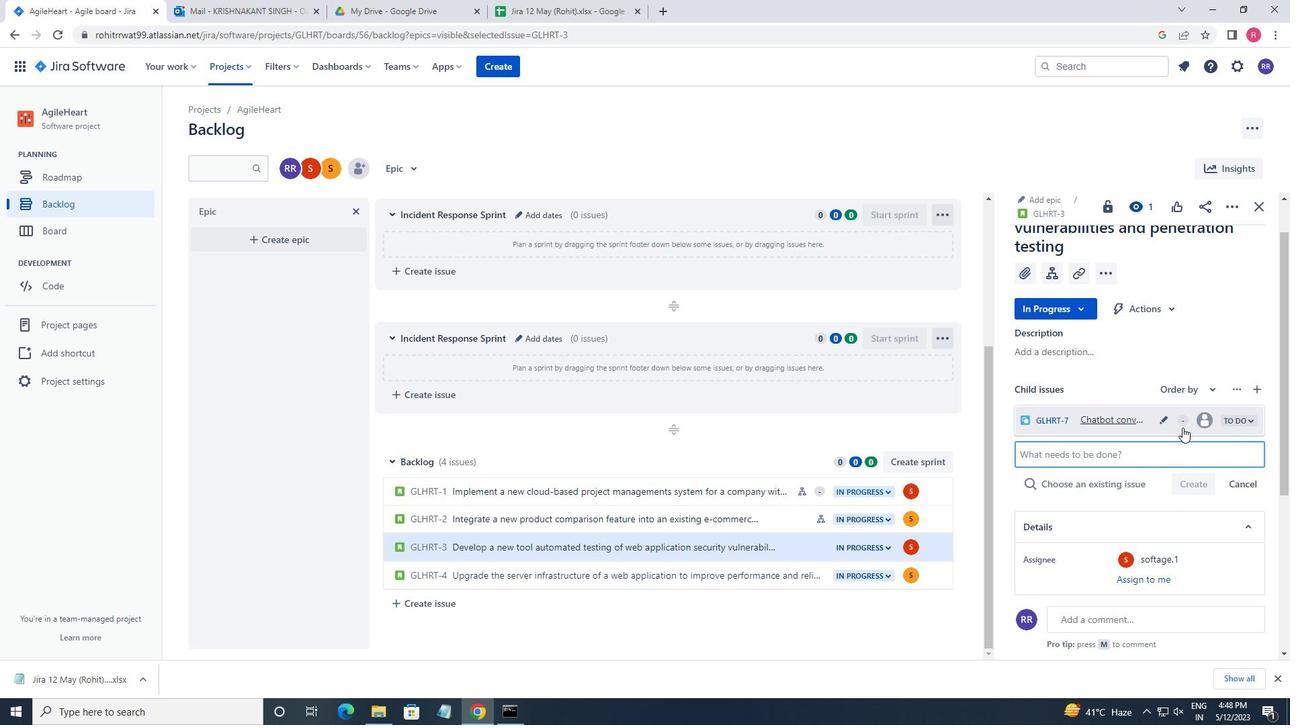 
Action: Mouse pressed left at (1210, 422)
Screenshot: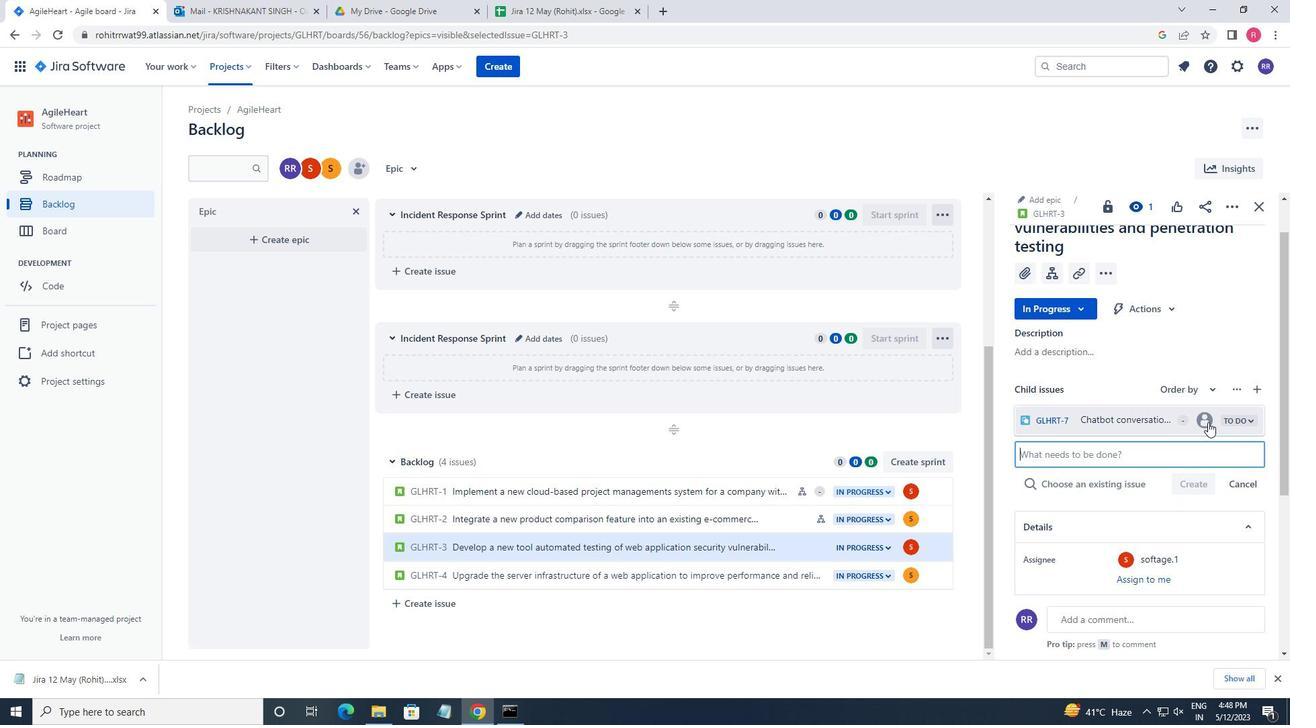 
Action: Mouse moved to (1192, 414)
Screenshot: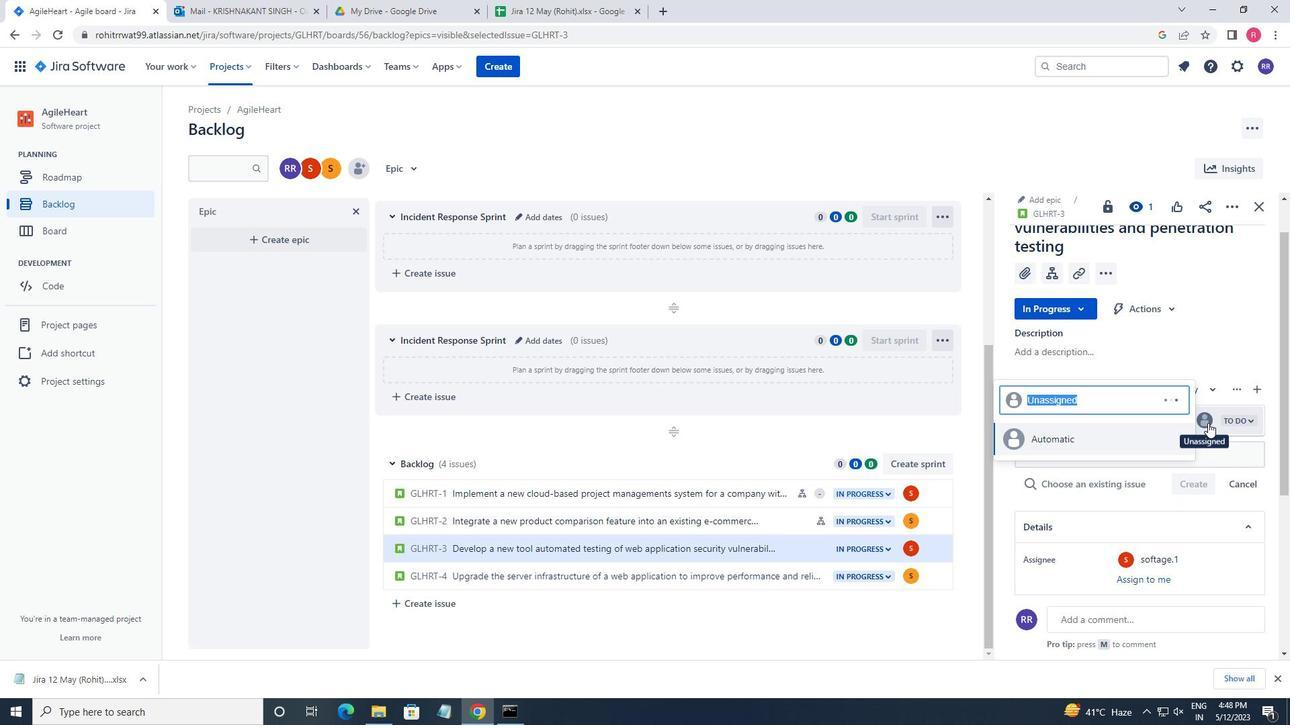 
Action: Key pressed SOFT
Screenshot: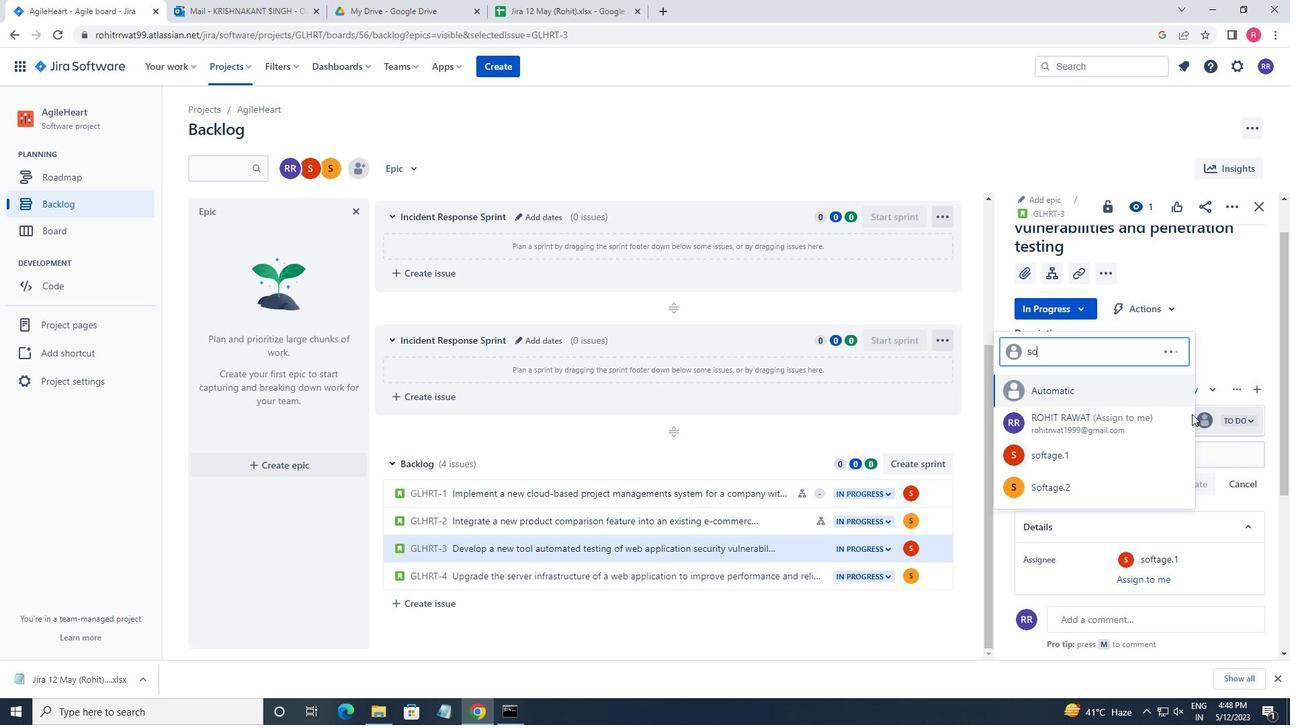 
Action: Mouse moved to (1191, 414)
Screenshot: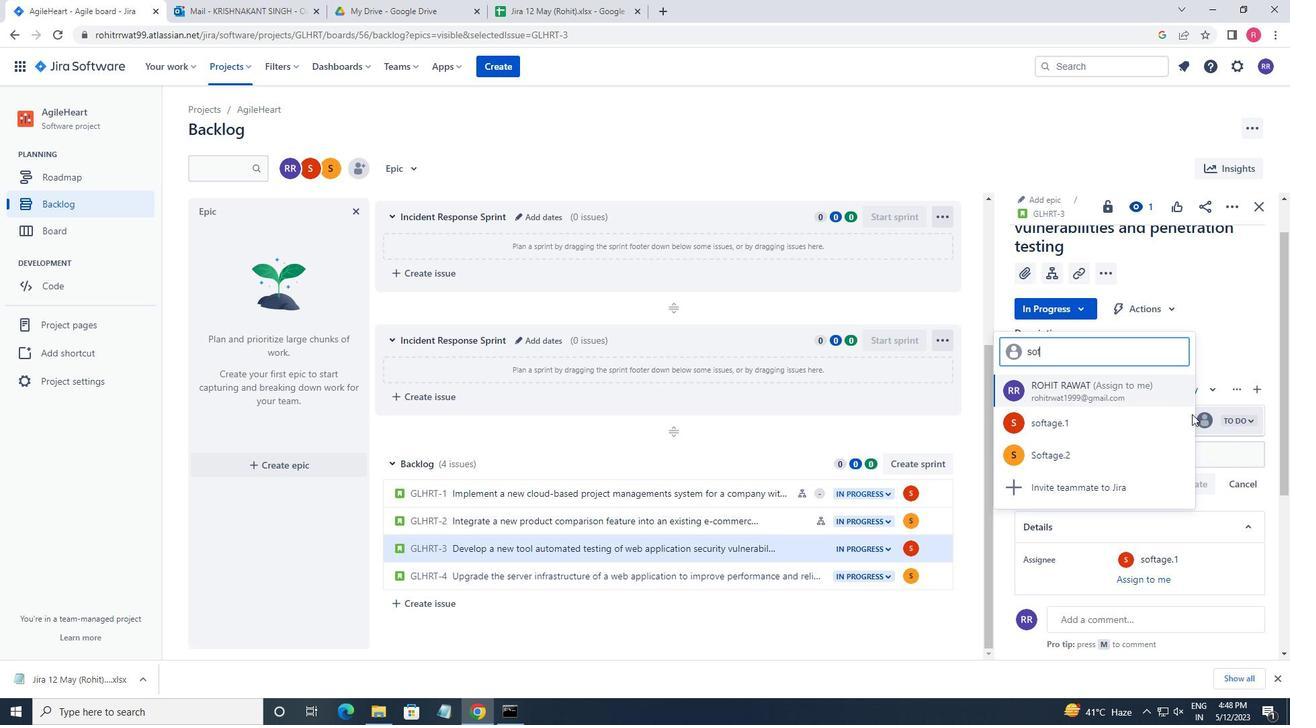 
Action: Key pressed AGE.1
Screenshot: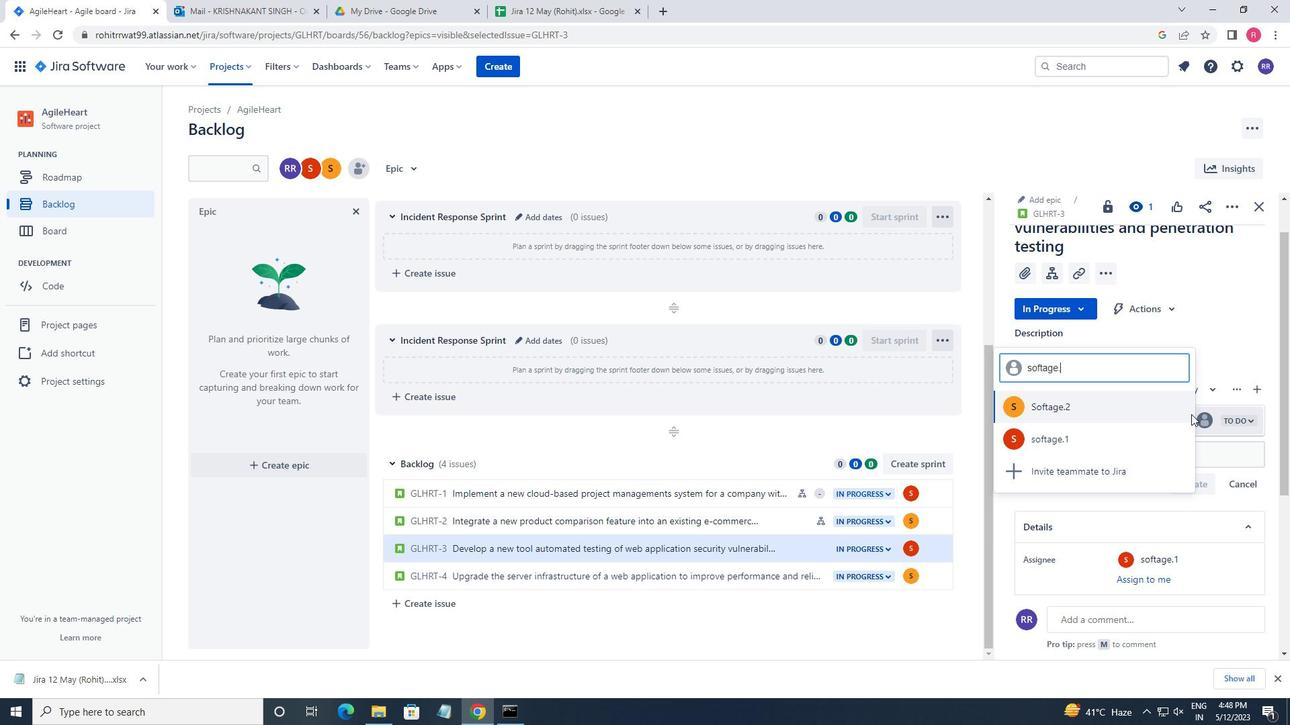 
Action: Mouse moved to (1112, 418)
Screenshot: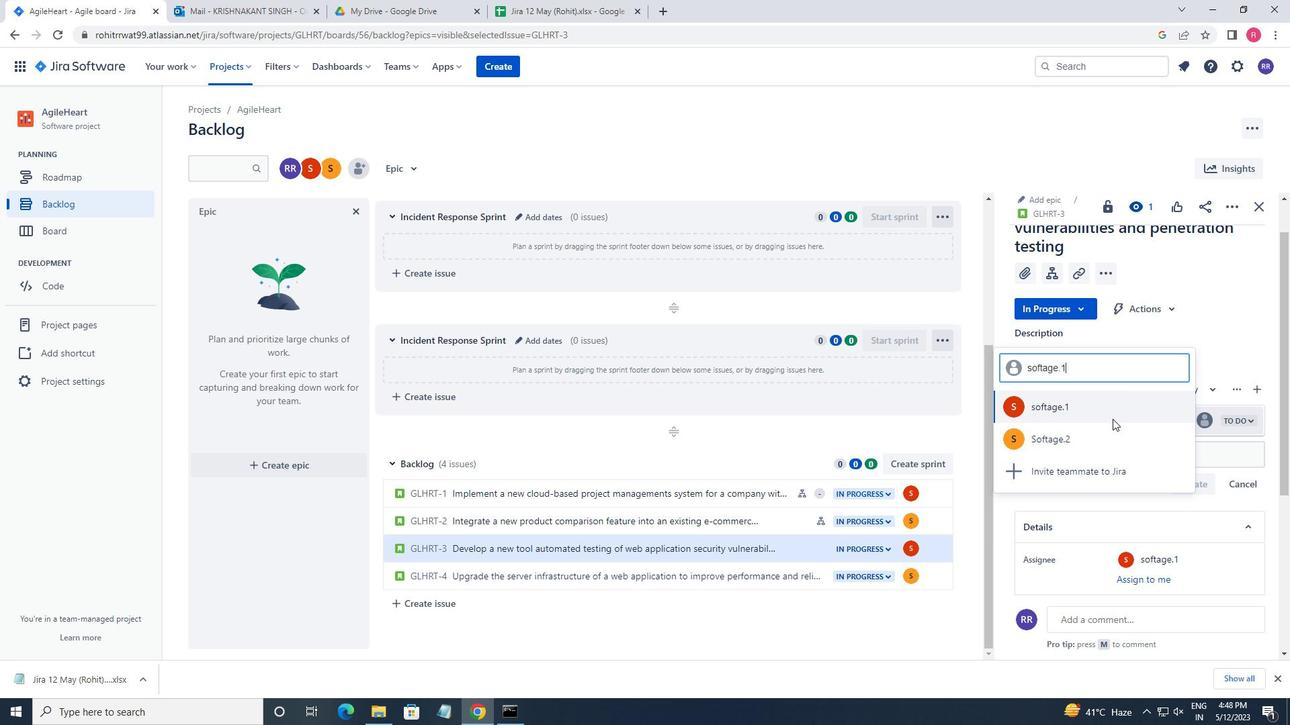 
Action: Mouse pressed left at (1112, 418)
Screenshot: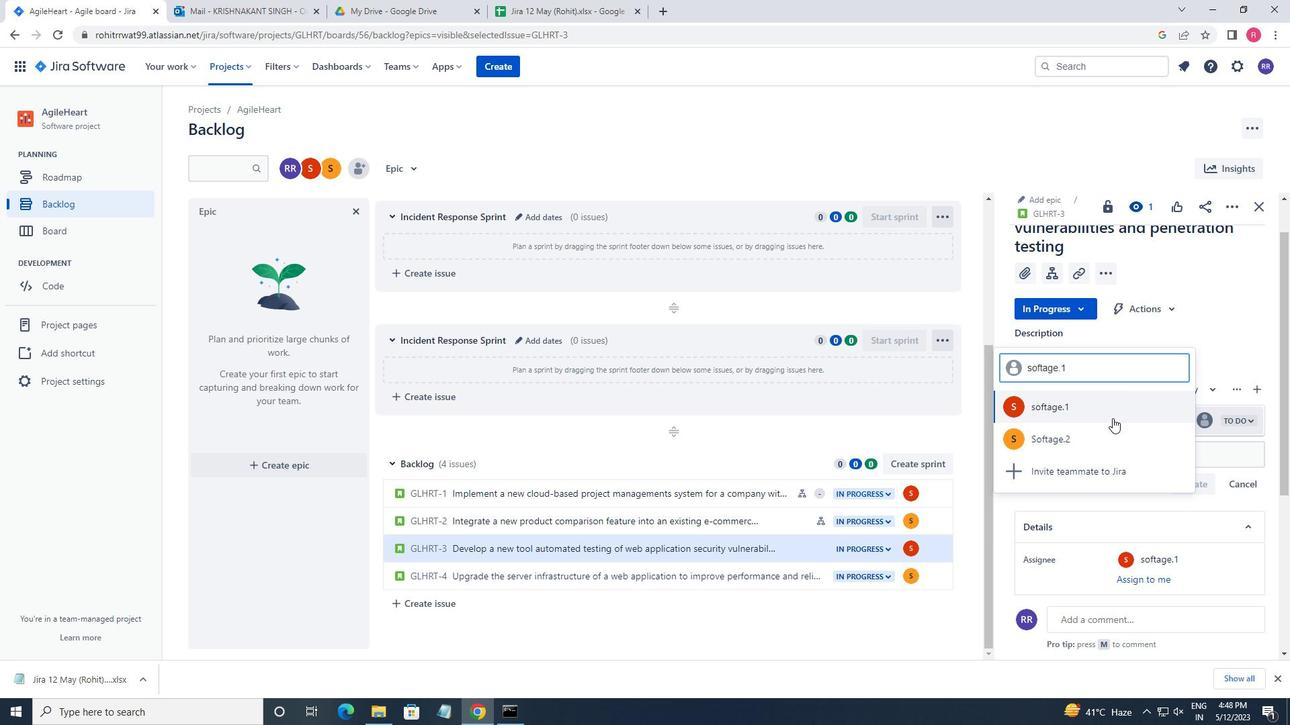 
Action: Mouse moved to (751, 583)
Screenshot: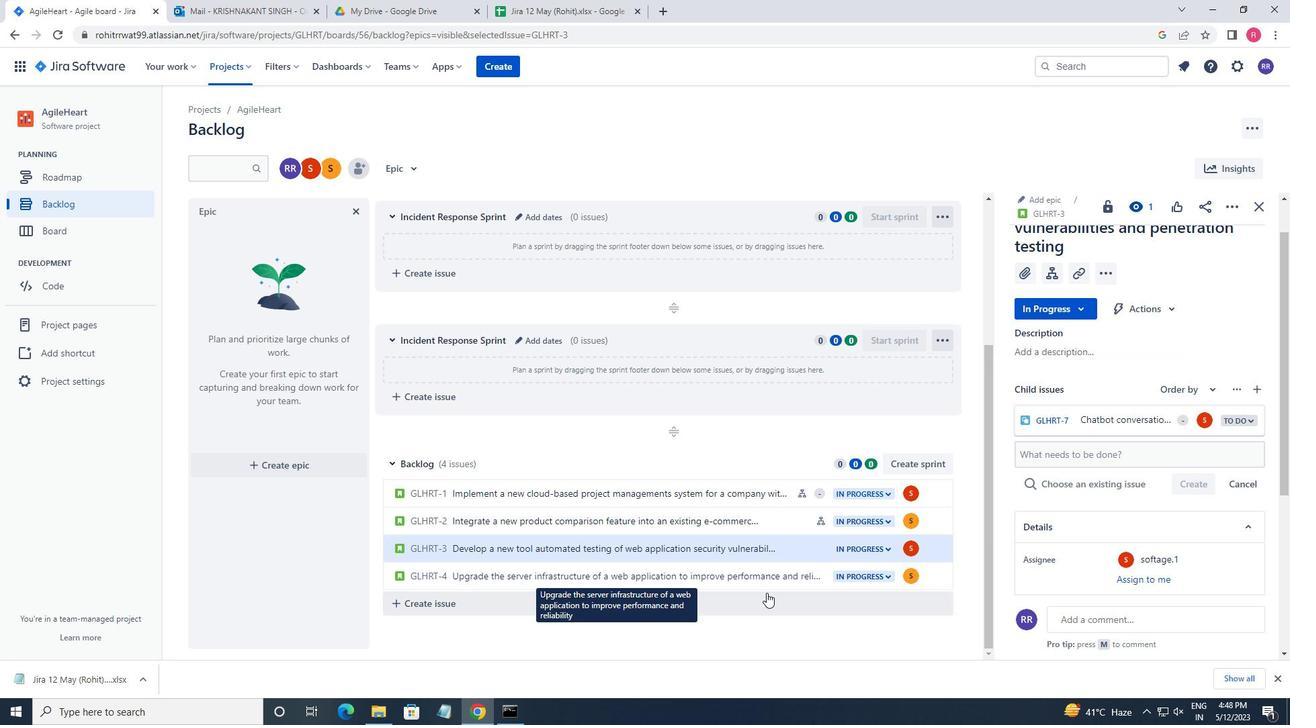 
Action: Mouse pressed left at (751, 583)
Screenshot: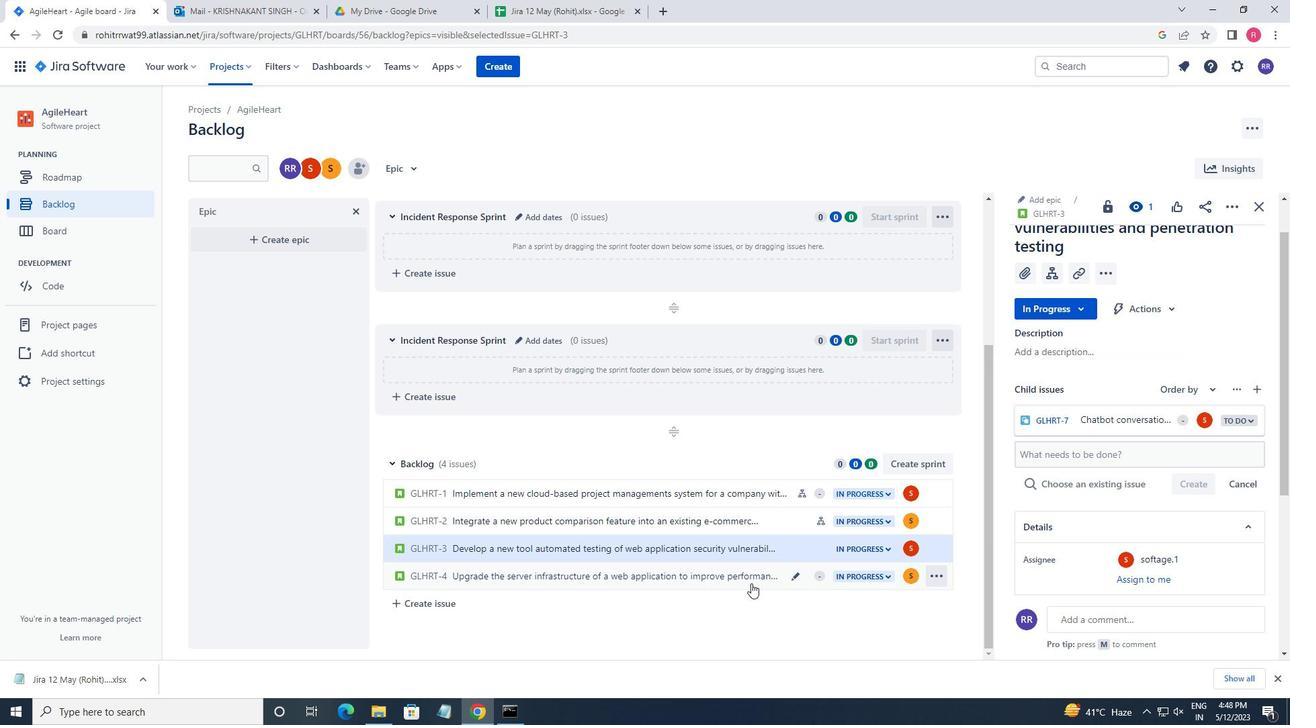 
Action: Mouse moved to (1054, 303)
Screenshot: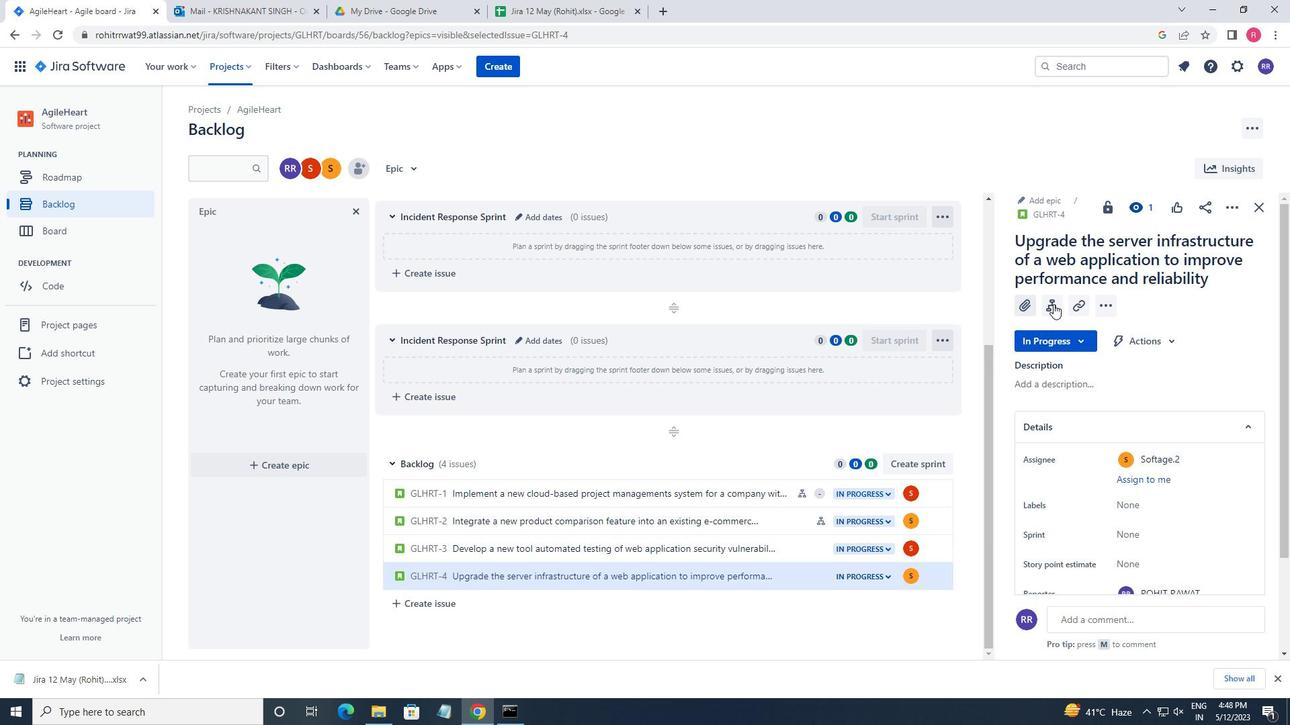 
Action: Mouse pressed left at (1054, 303)
Screenshot: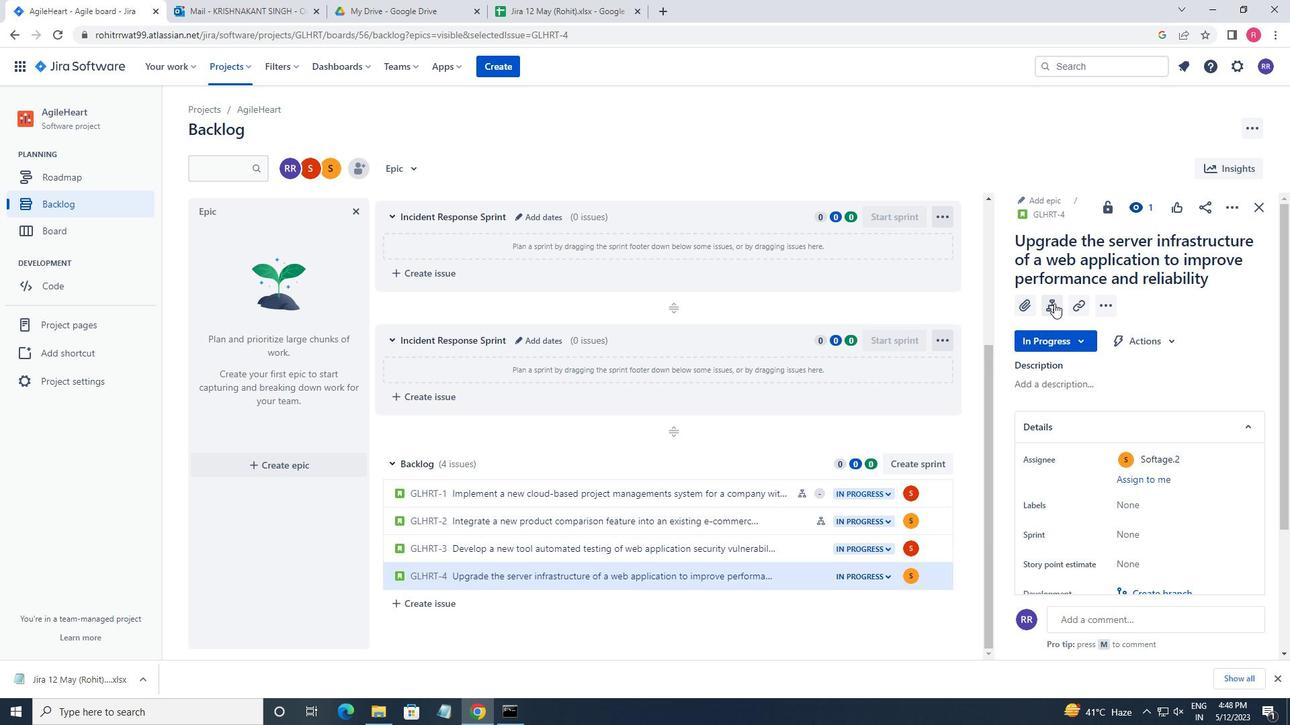 
Action: Mouse moved to (1050, 444)
Screenshot: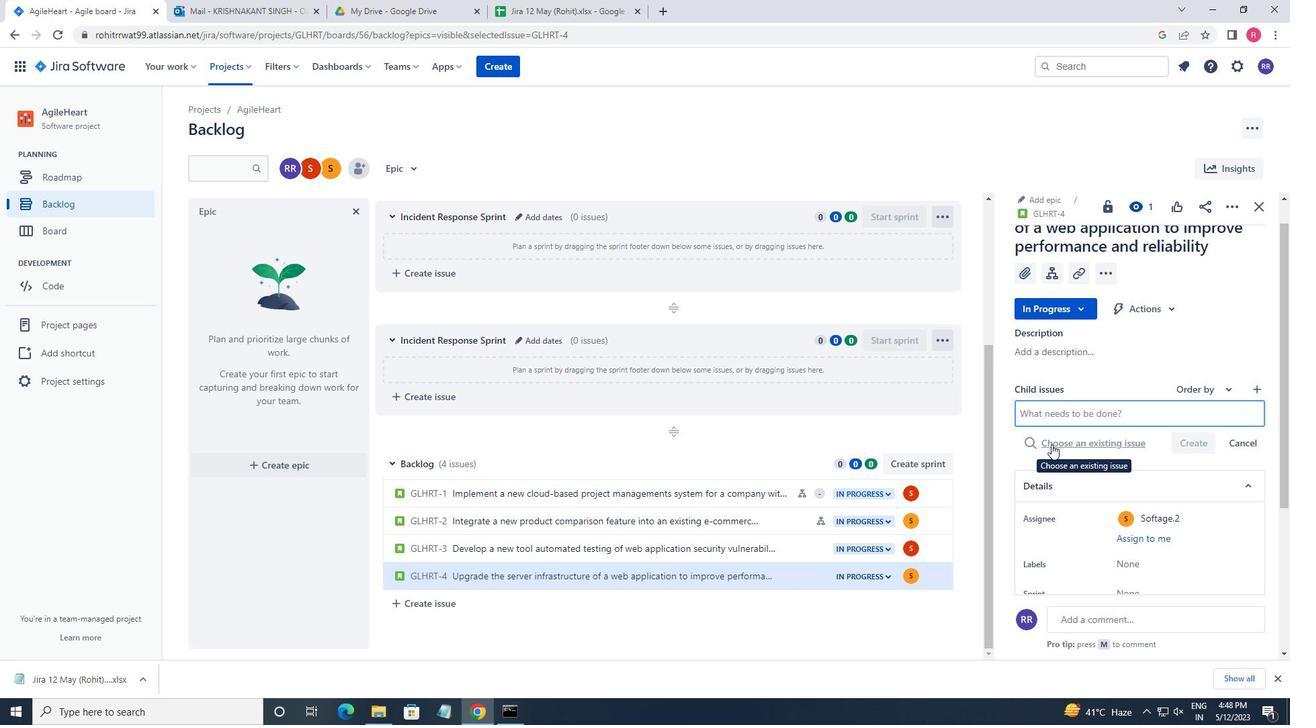 
Action: Key pressed <Key.shift>DATA<Key.space>ACCESS<Key.space>PO
Screenshot: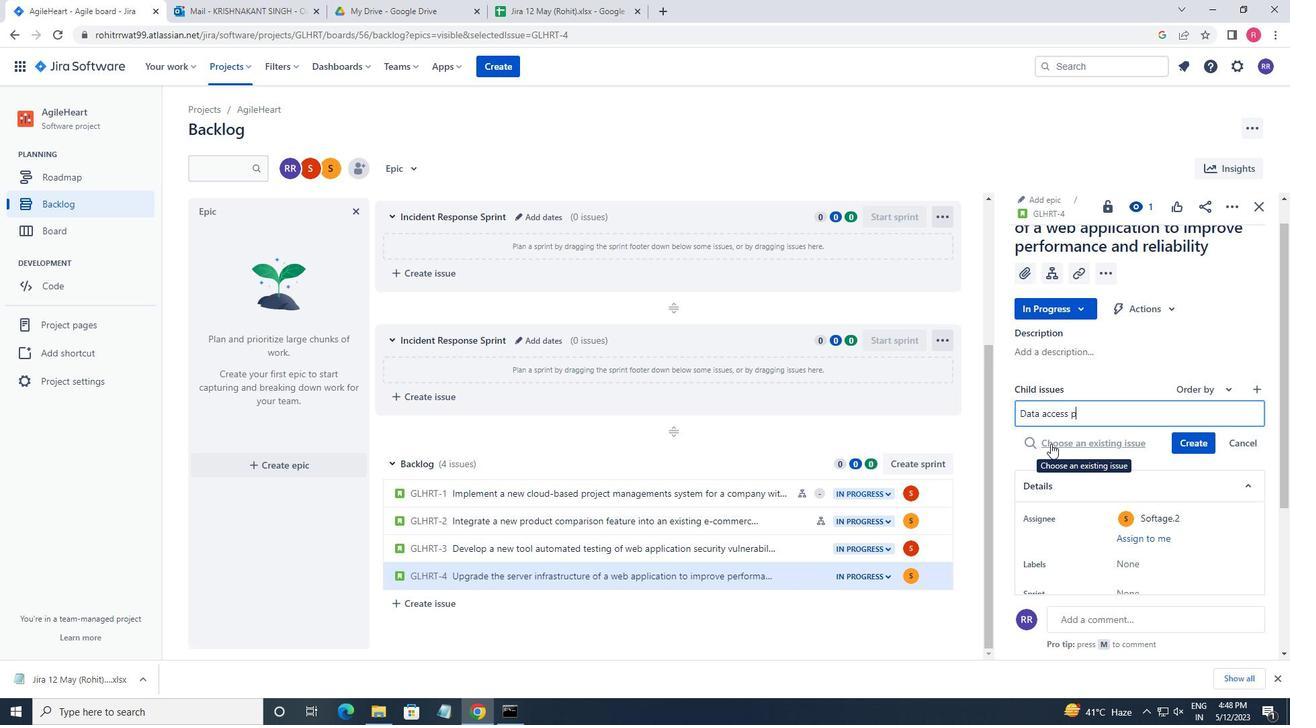 
Action: Mouse moved to (1050, 443)
Screenshot: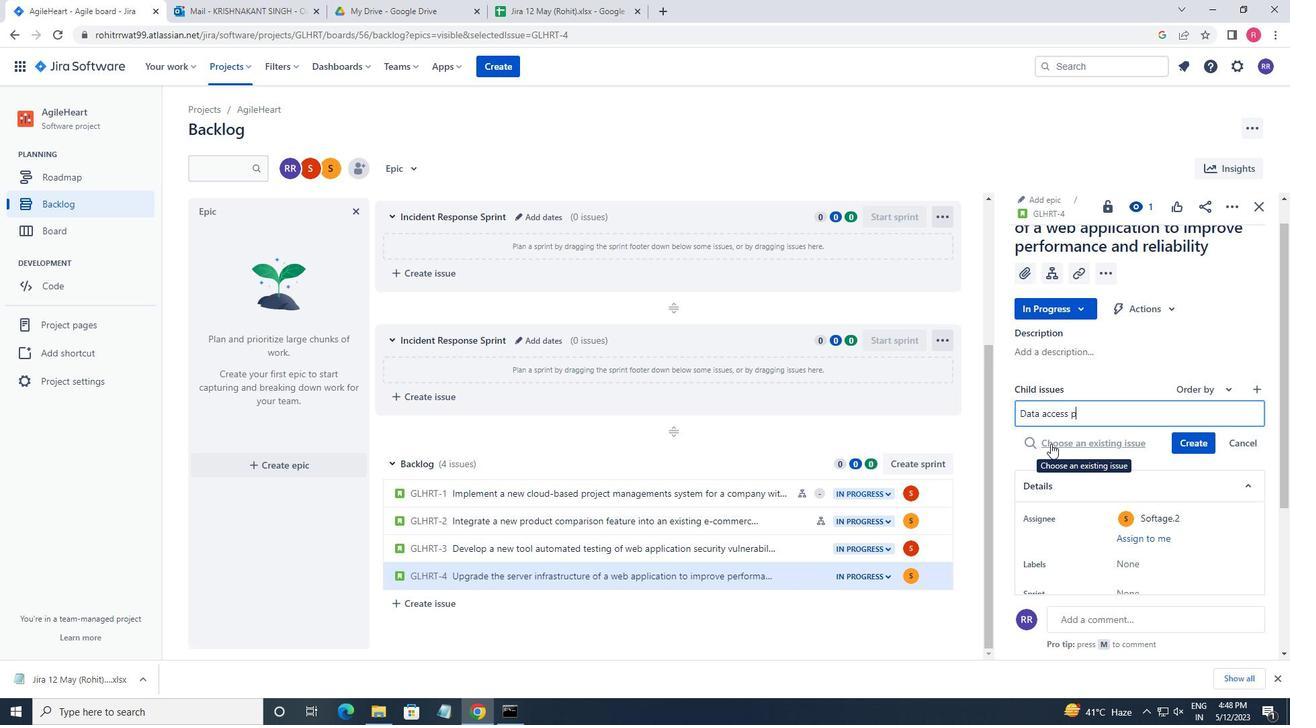 
Action: Key pressed LICY<Key.space>CREATION<Key.space>AND<Key.space>ENFORCEMENT
Screenshot: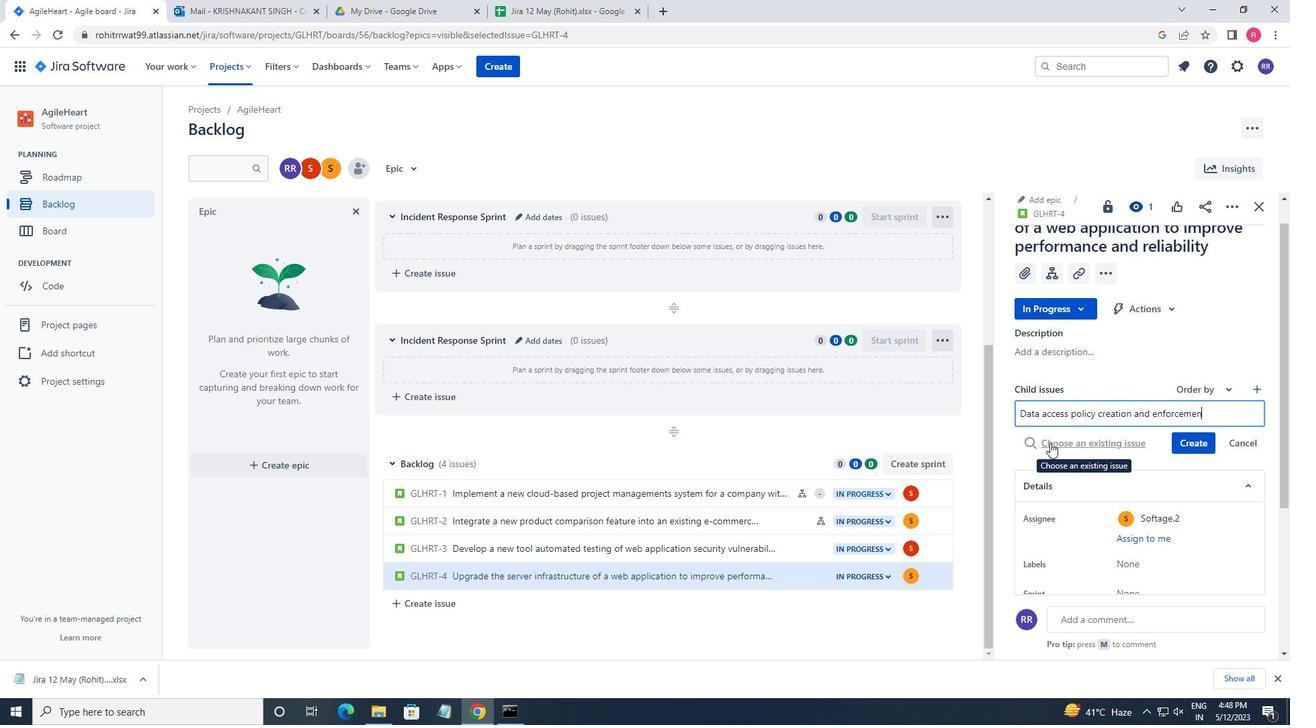 
Action: Mouse moved to (1179, 437)
Screenshot: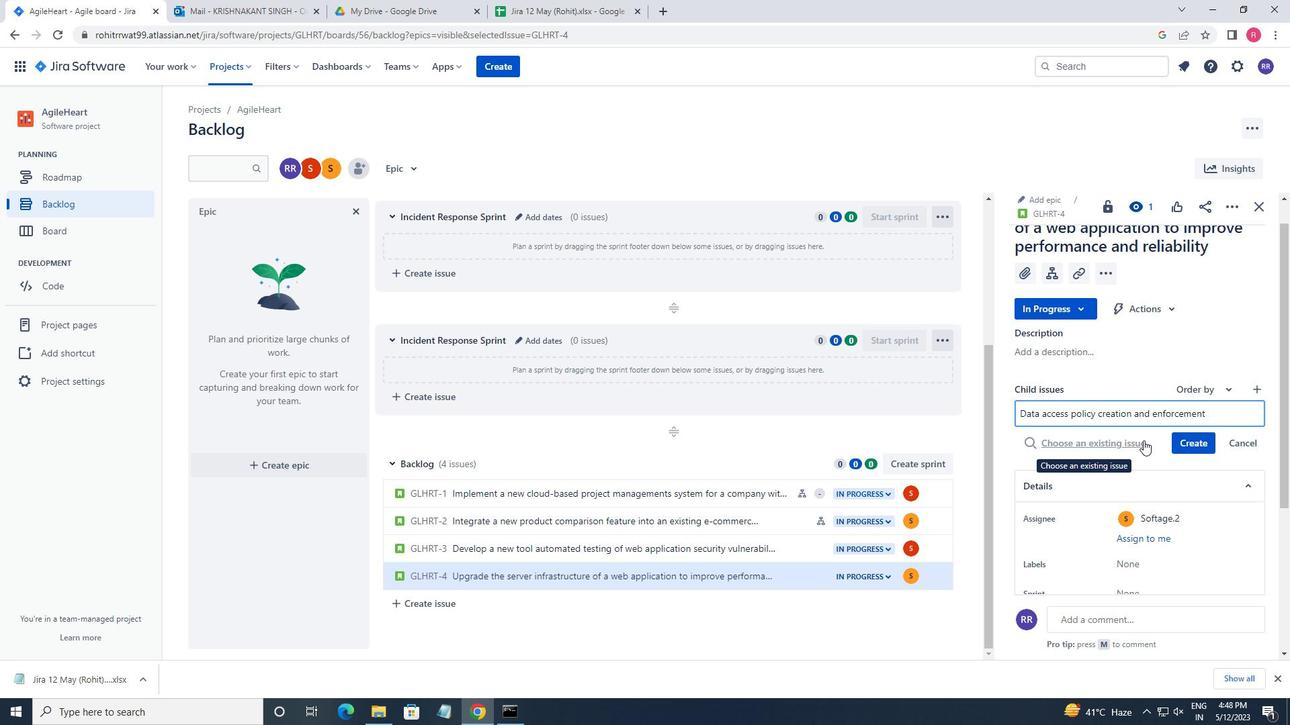 
Action: Mouse pressed left at (1179, 437)
Screenshot: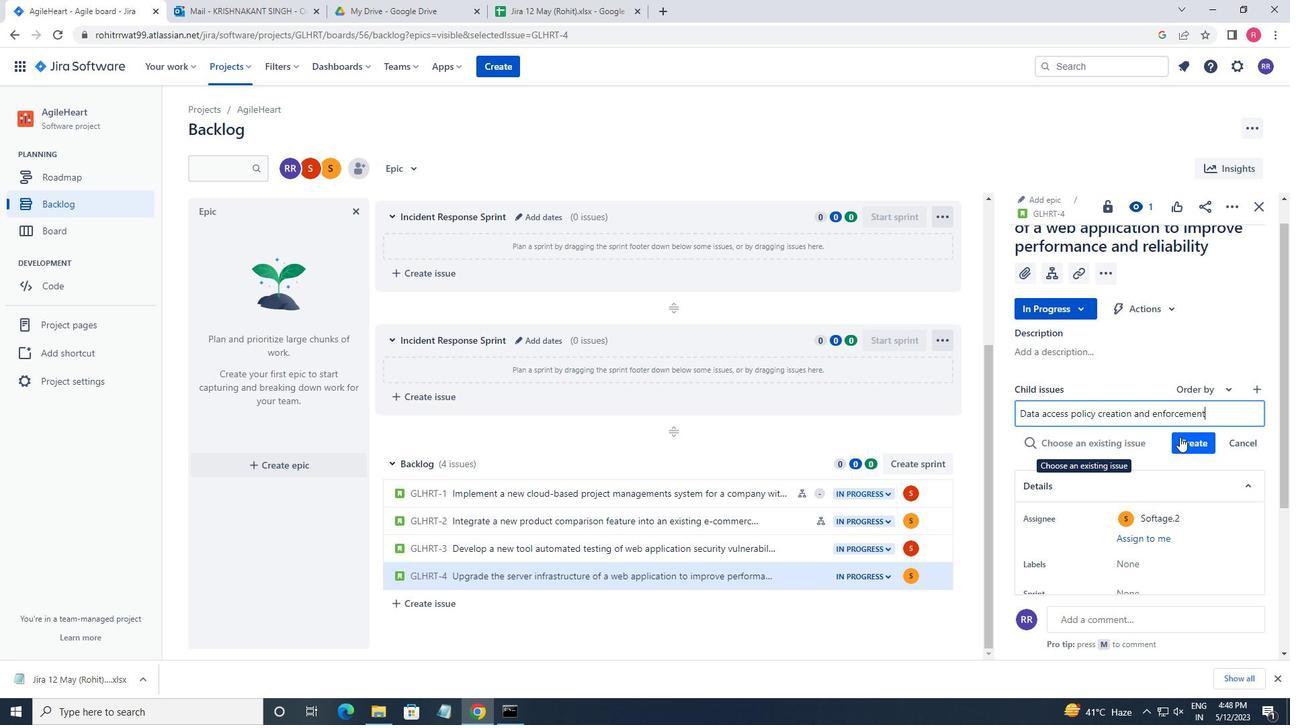 
Action: Mouse moved to (1200, 422)
Screenshot: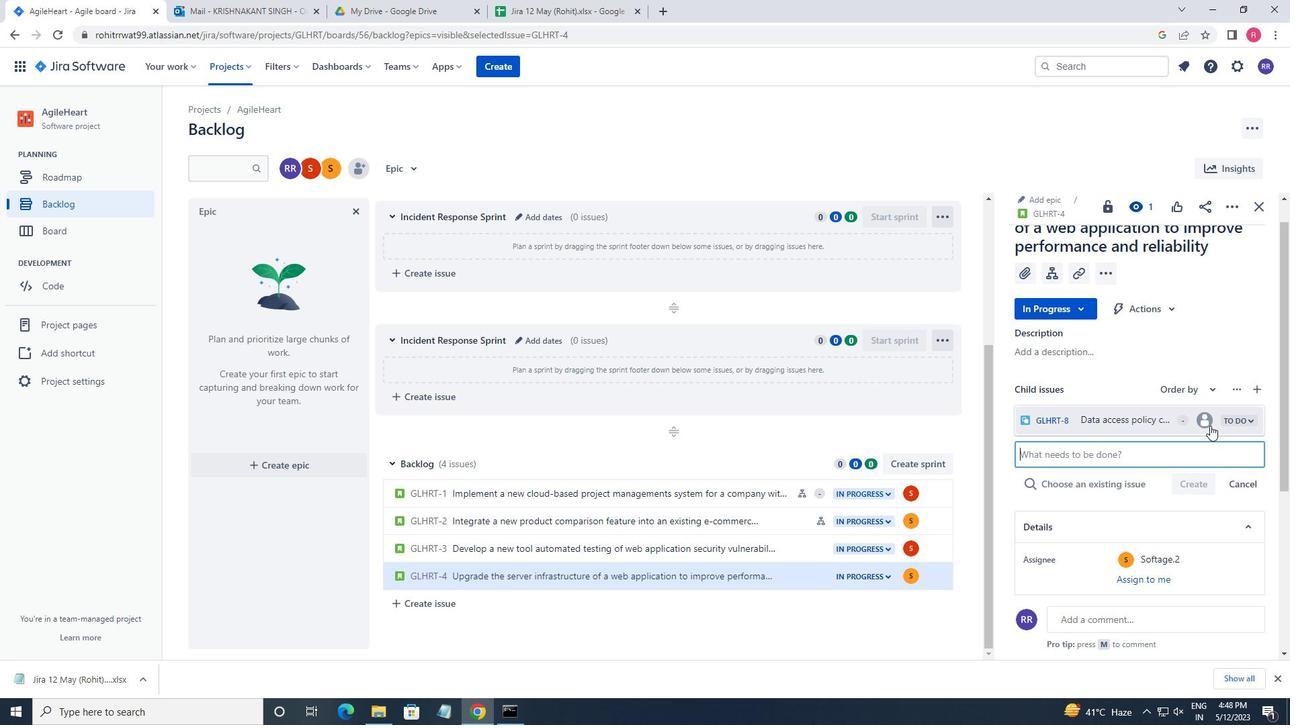 
Action: Mouse pressed left at (1200, 422)
Screenshot: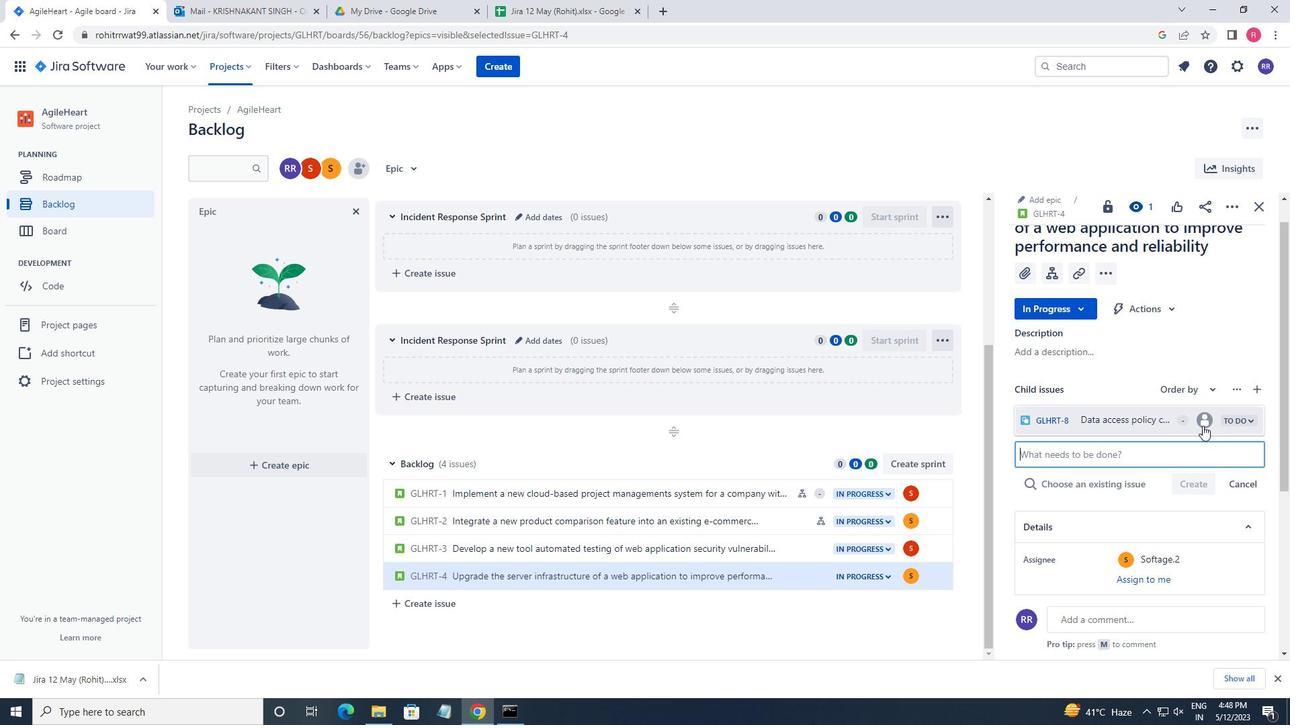 
Action: Key pressed SOFTAGE.2
Screenshot: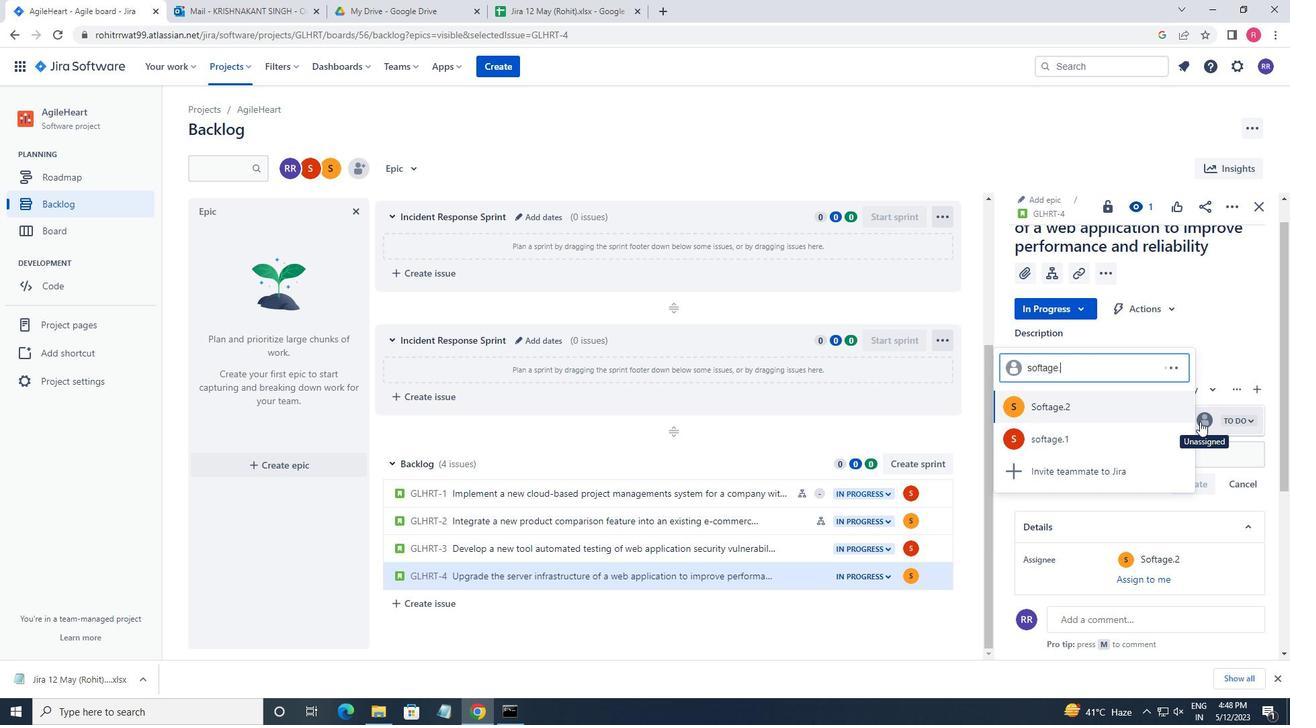 
Action: Mouse moved to (1068, 414)
Screenshot: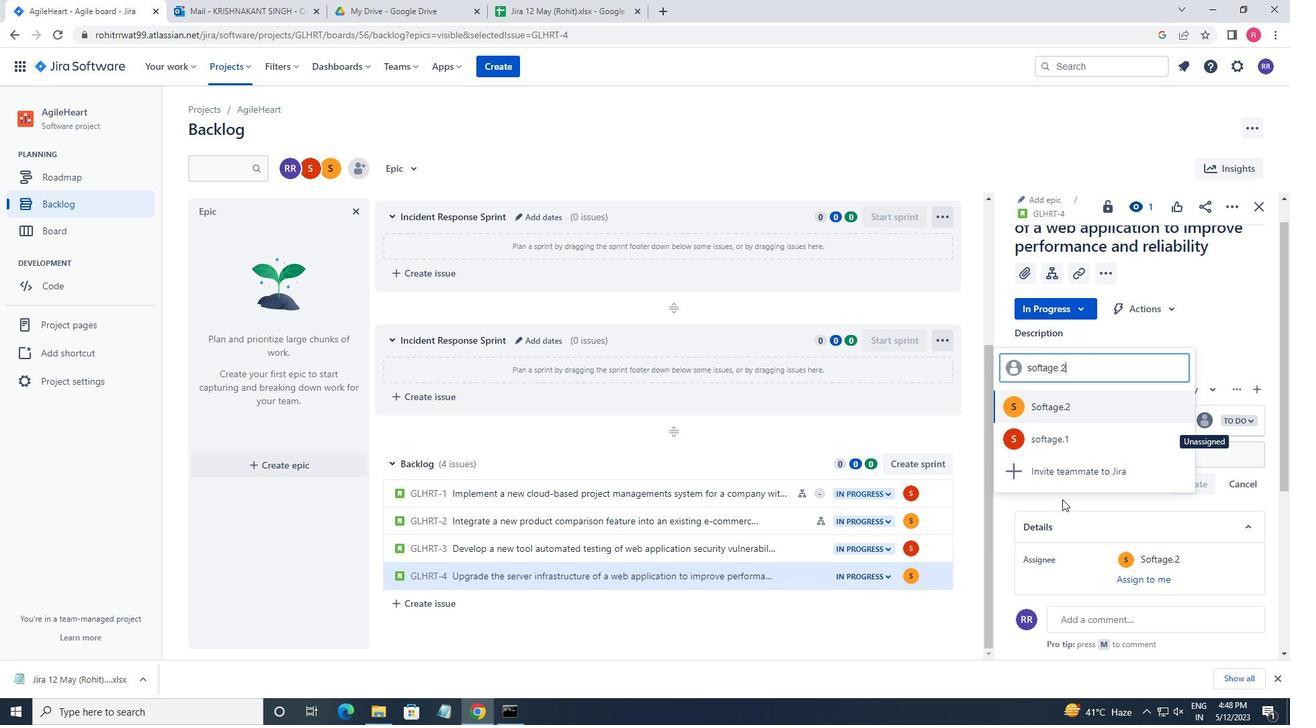 
Action: Mouse pressed left at (1068, 414)
Screenshot: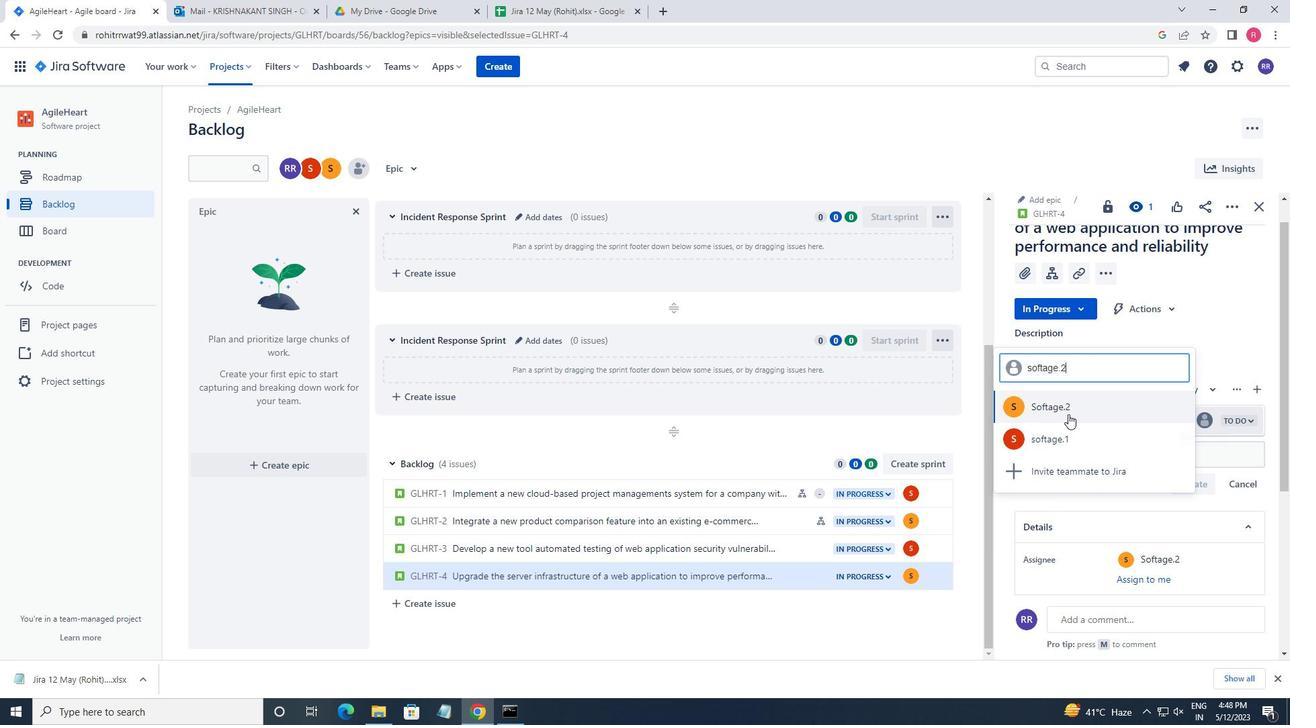 
